 Task: Create a due date automation trigger when advanced on, on the wednesday of the week a card is due add fields without custom field "Resume" set to a date less than 1 working days from now at 11:00 AM.
Action: Mouse moved to (1361, 104)
Screenshot: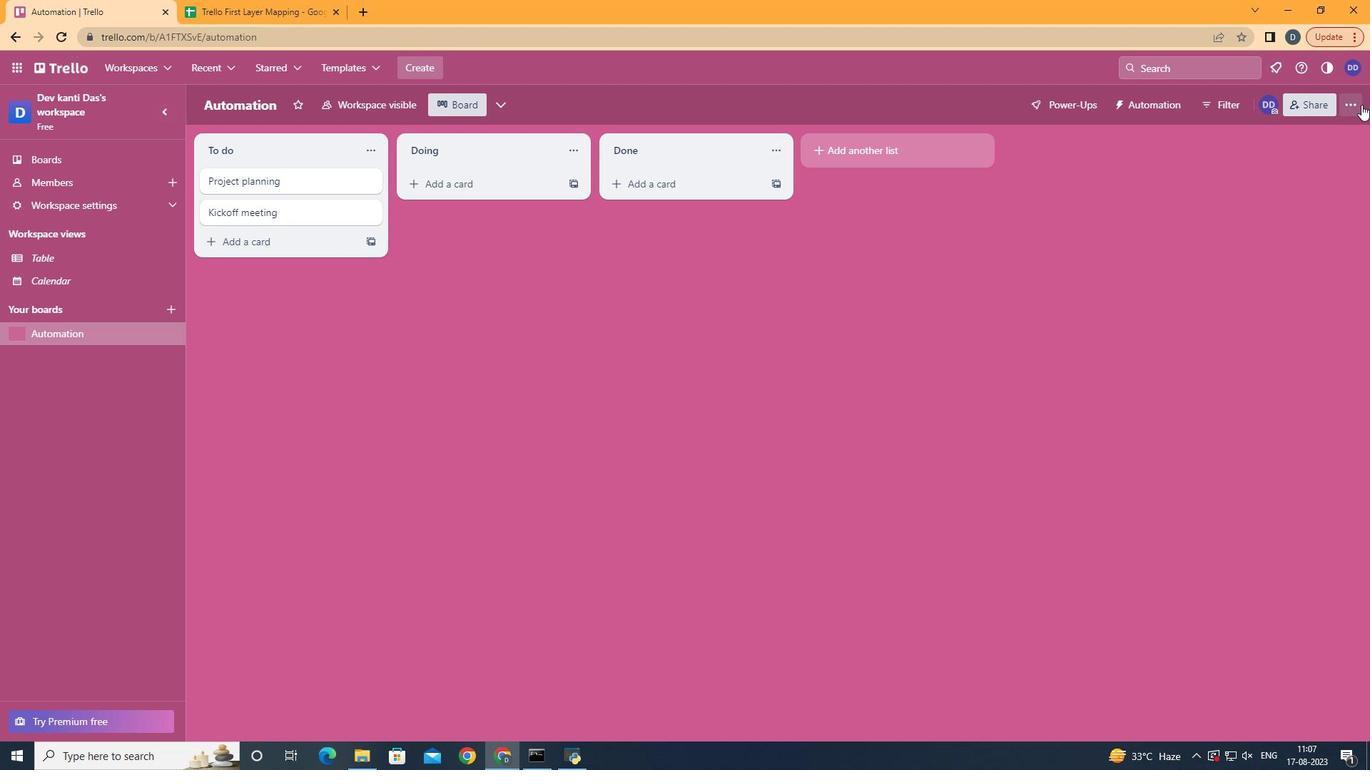 
Action: Mouse pressed left at (1361, 104)
Screenshot: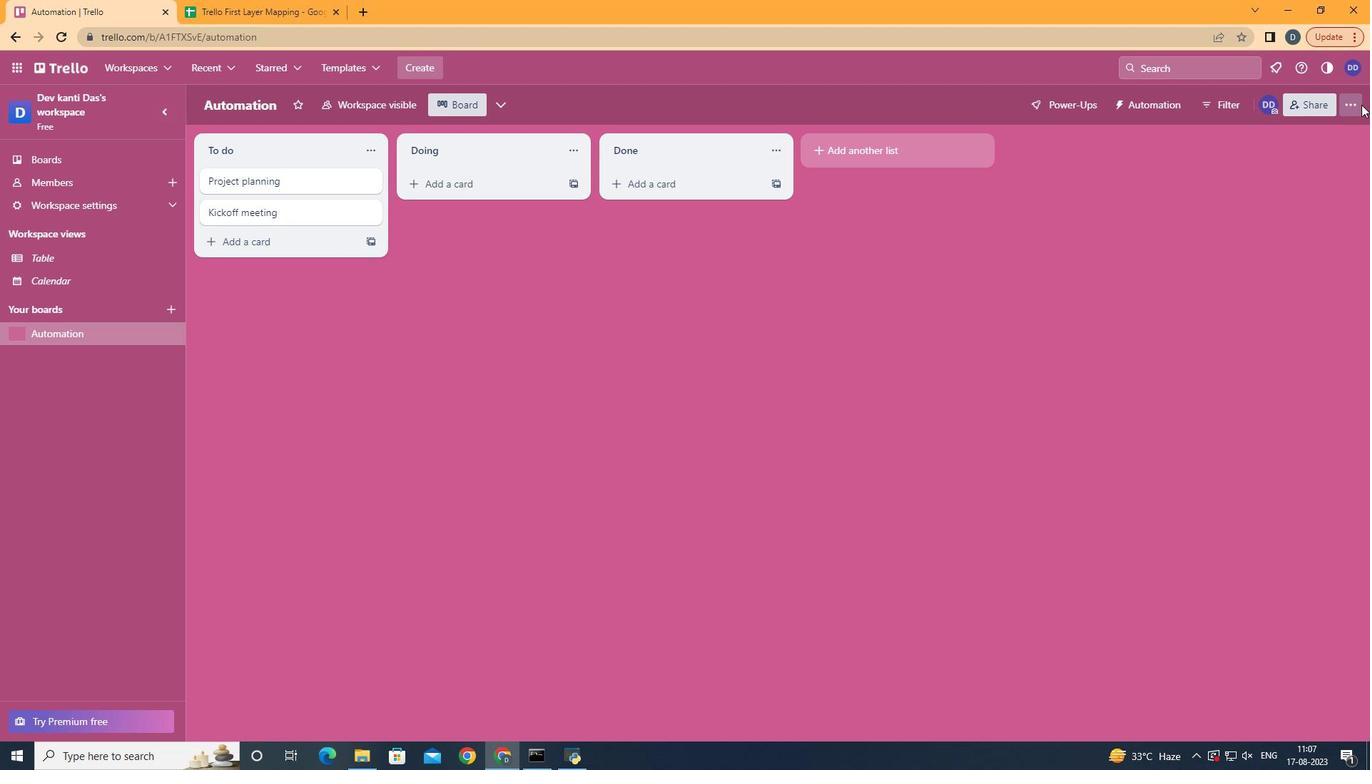
Action: Mouse moved to (1288, 296)
Screenshot: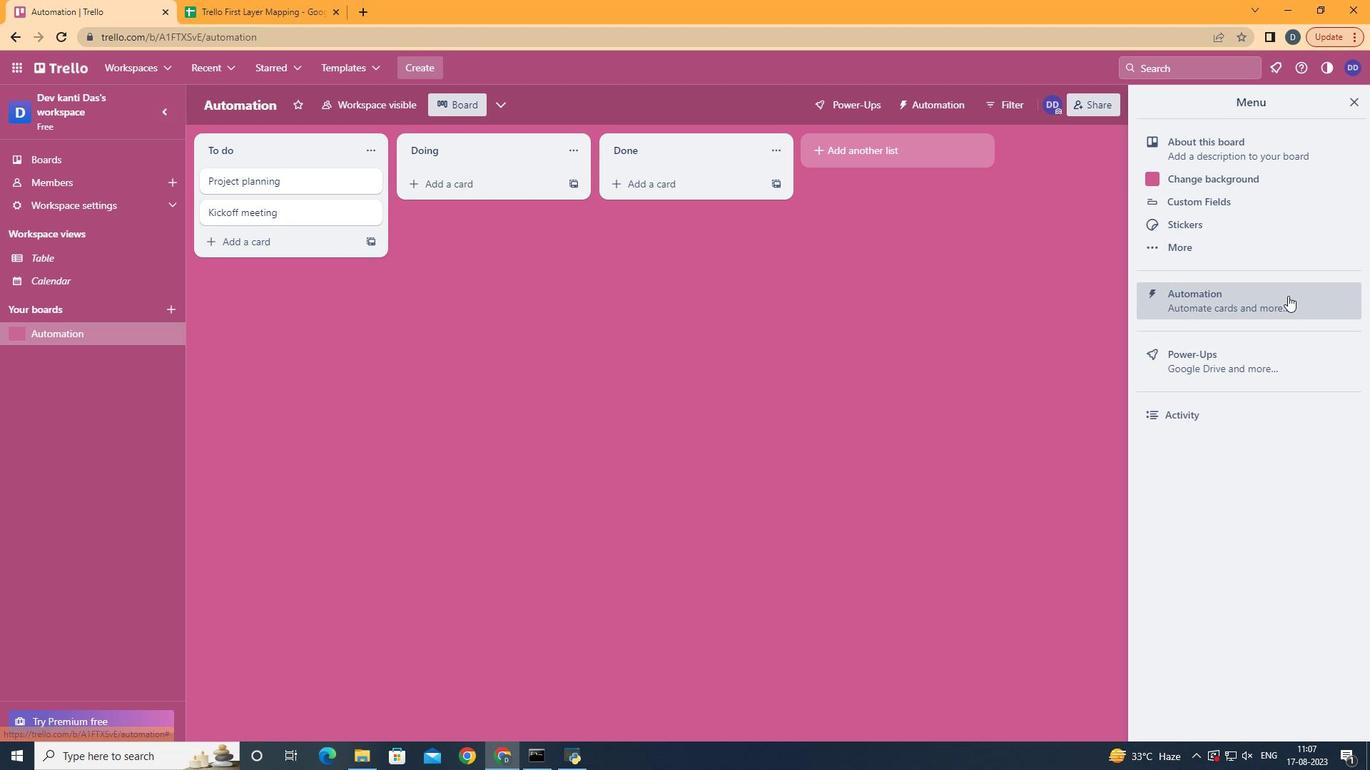 
Action: Mouse pressed left at (1288, 296)
Screenshot: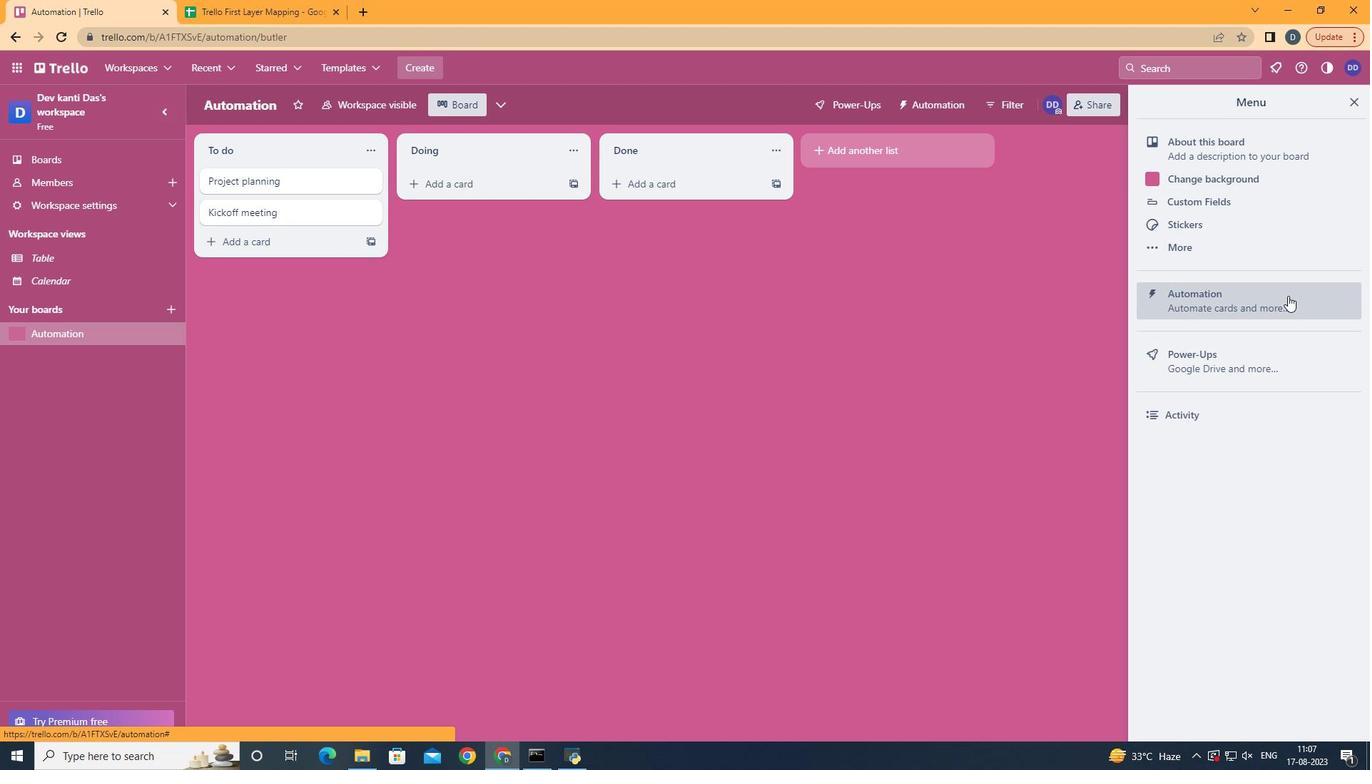 
Action: Mouse moved to (249, 289)
Screenshot: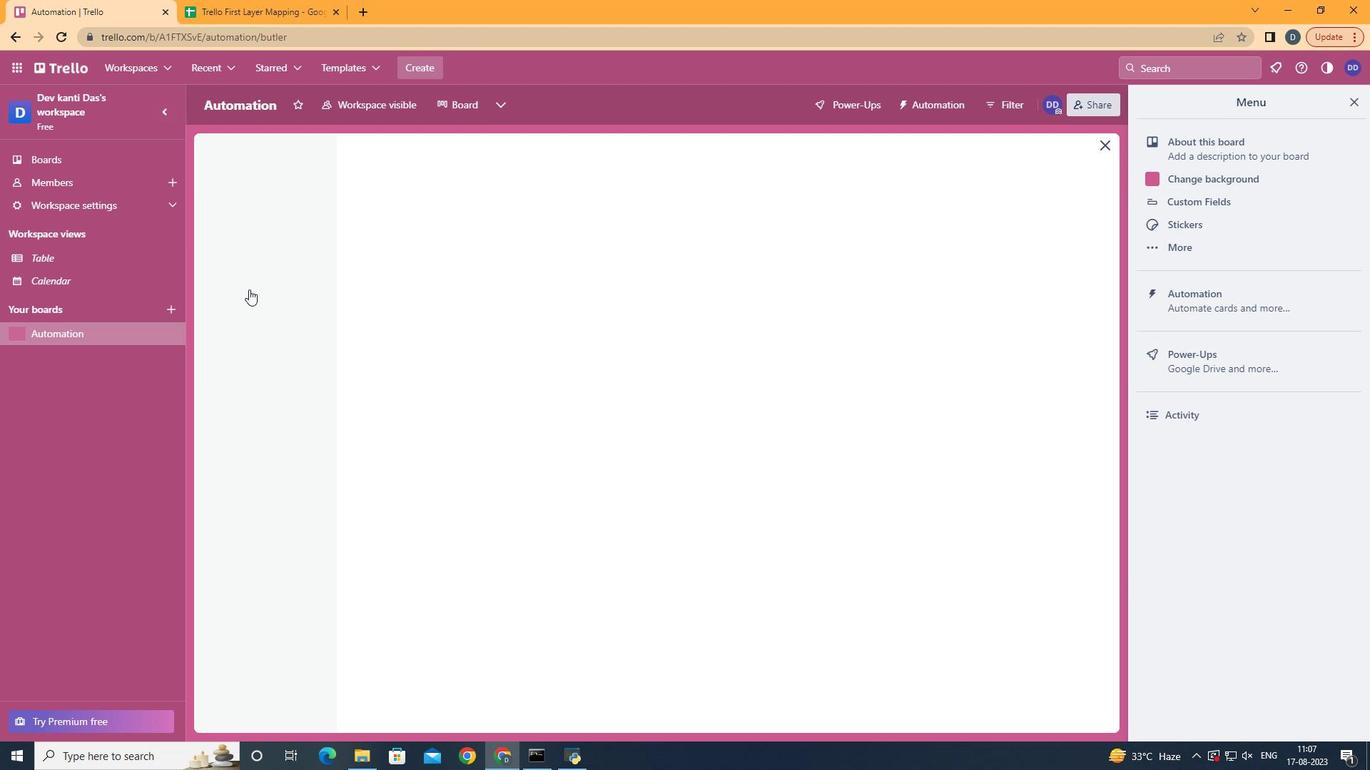 
Action: Mouse pressed left at (249, 289)
Screenshot: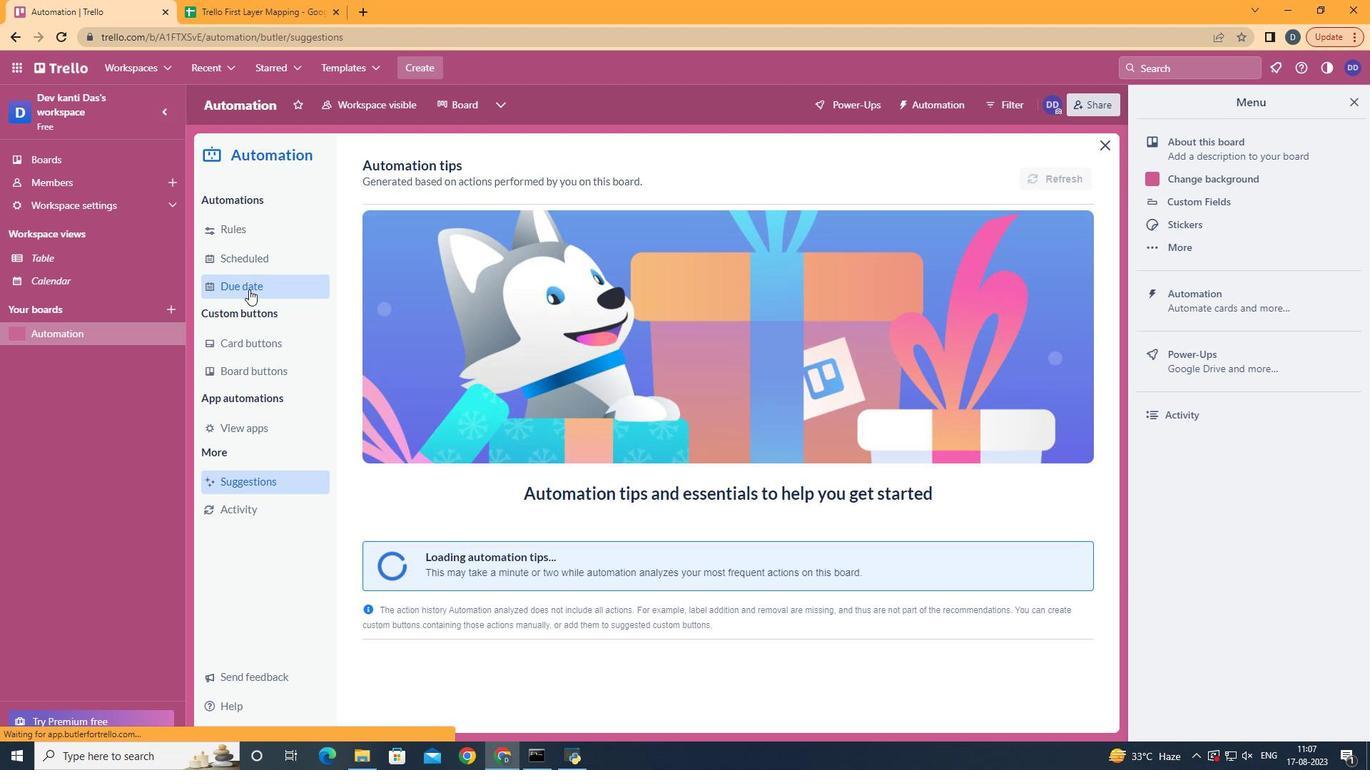 
Action: Mouse moved to (981, 169)
Screenshot: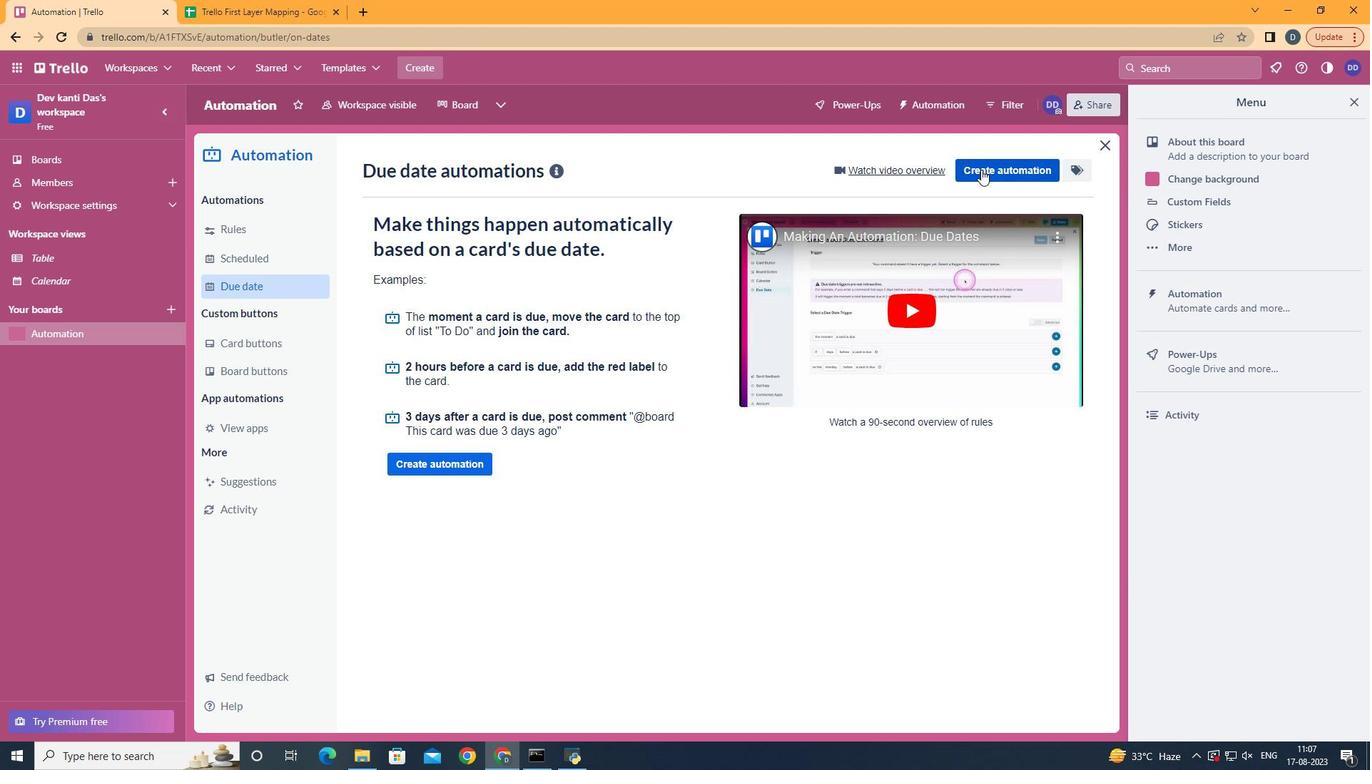 
Action: Mouse pressed left at (981, 169)
Screenshot: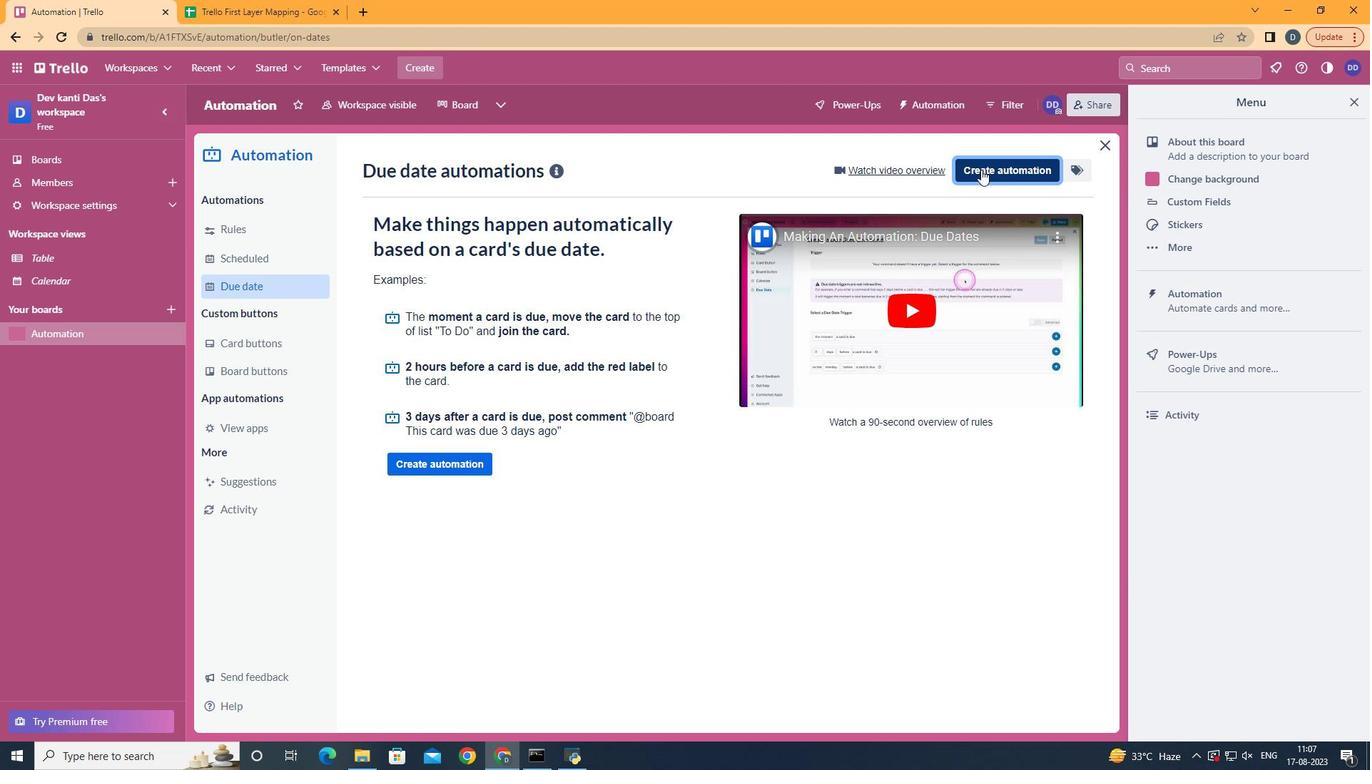 
Action: Mouse moved to (725, 314)
Screenshot: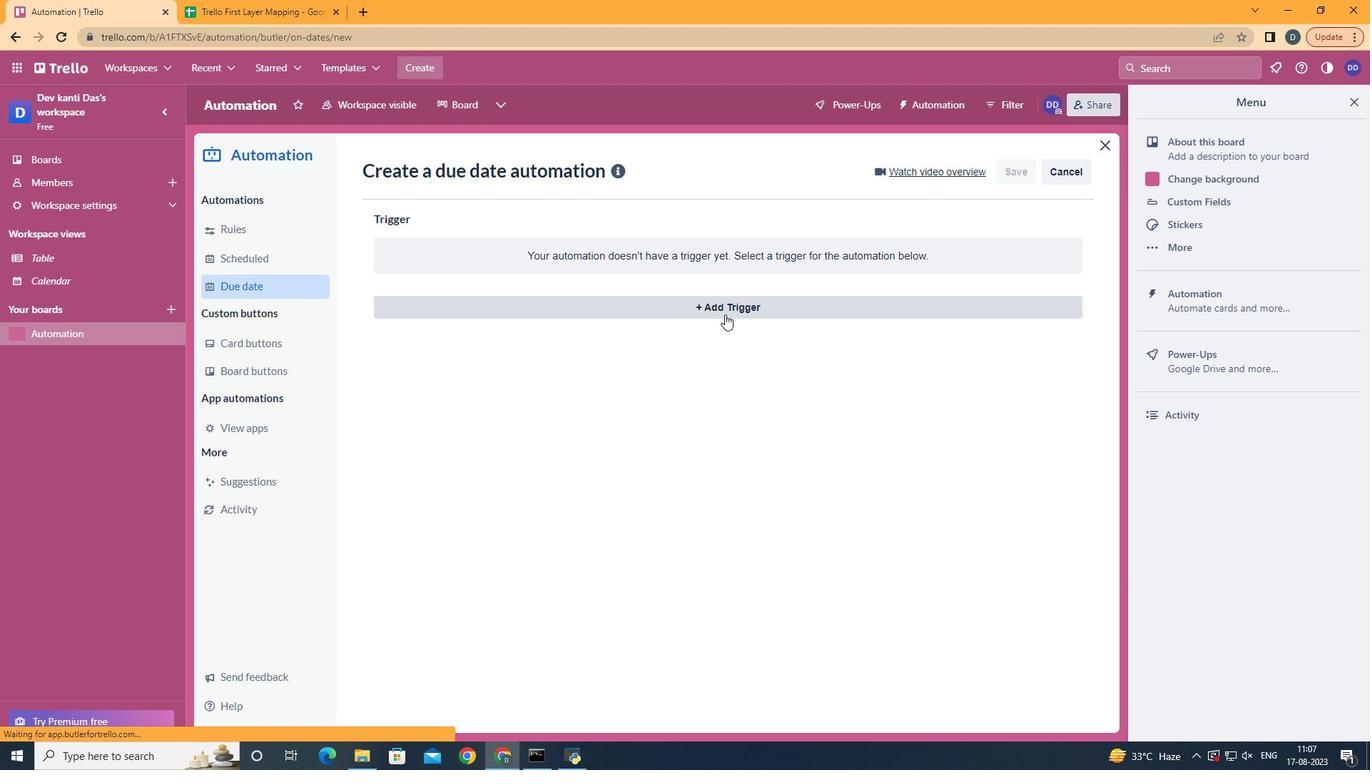 
Action: Mouse pressed left at (725, 314)
Screenshot: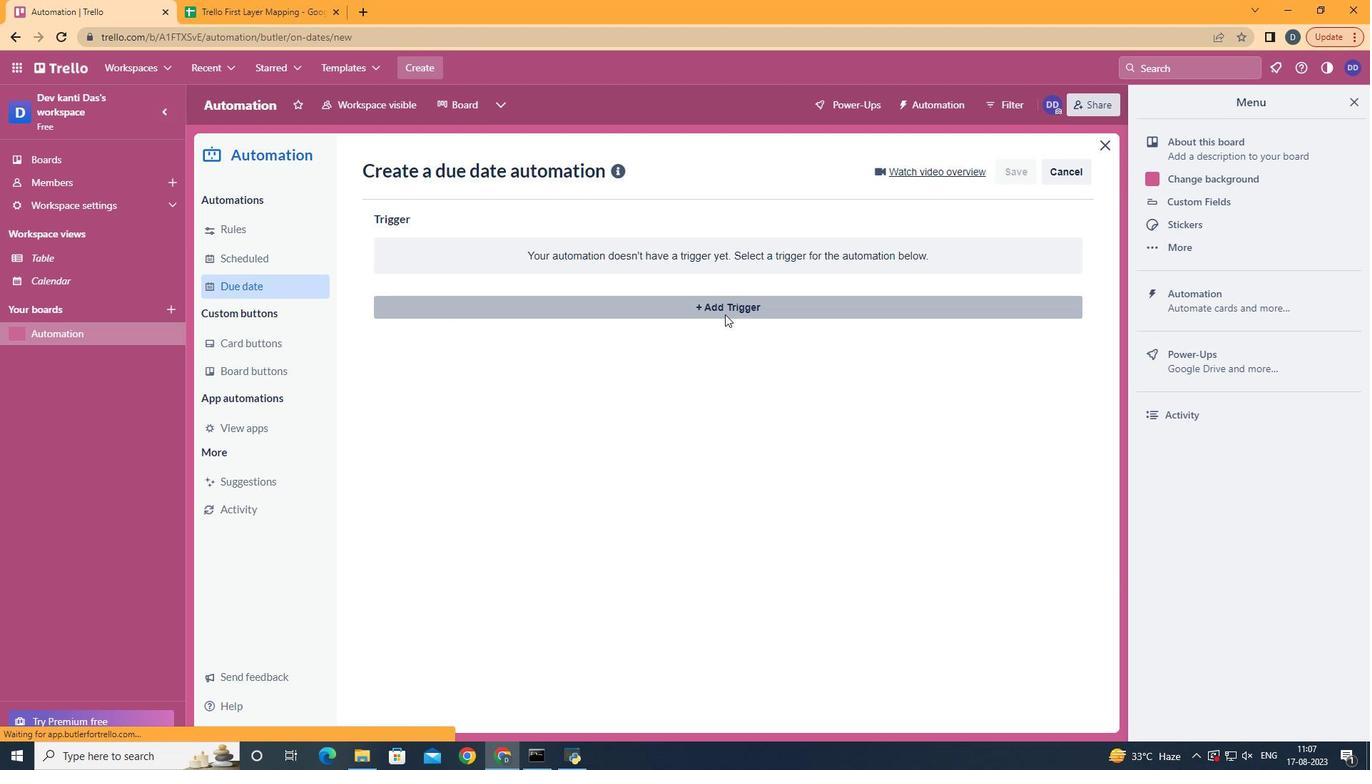 
Action: Mouse moved to (461, 441)
Screenshot: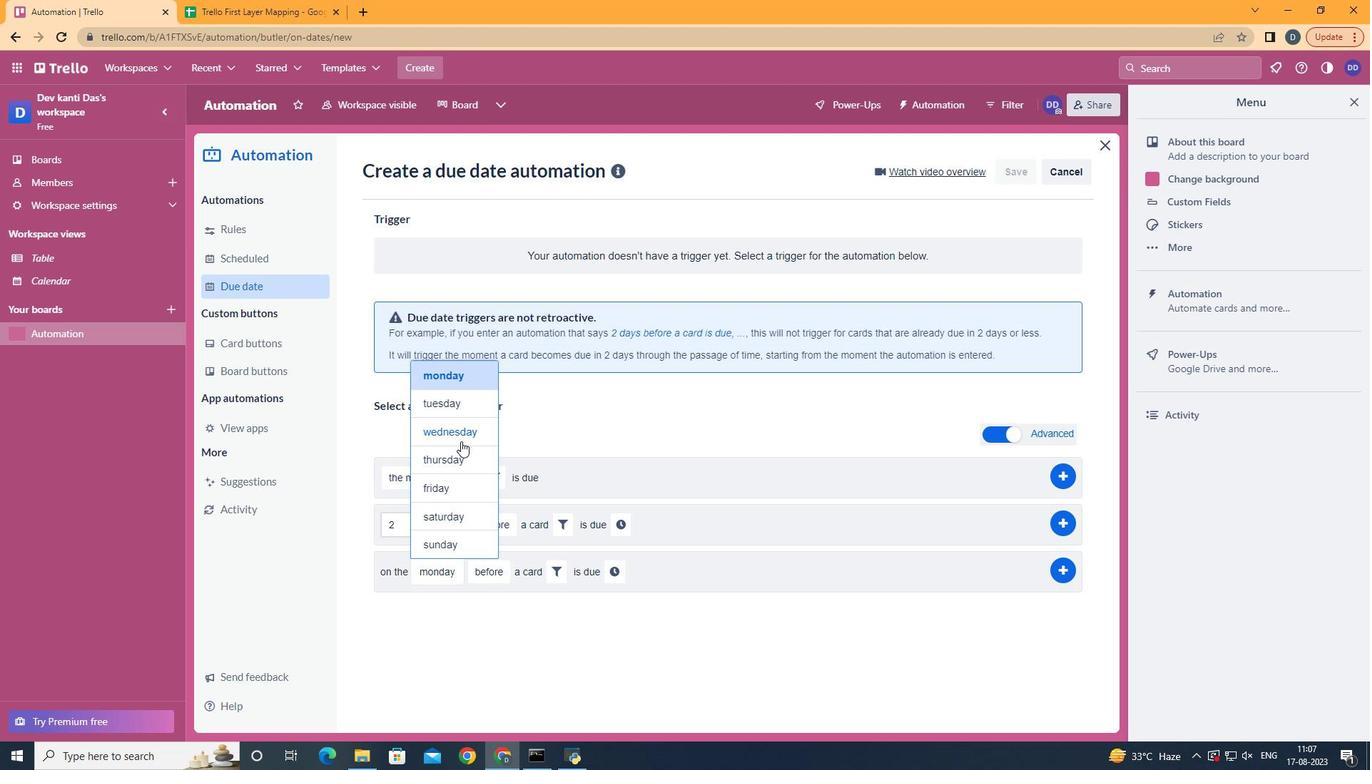 
Action: Mouse pressed left at (461, 441)
Screenshot: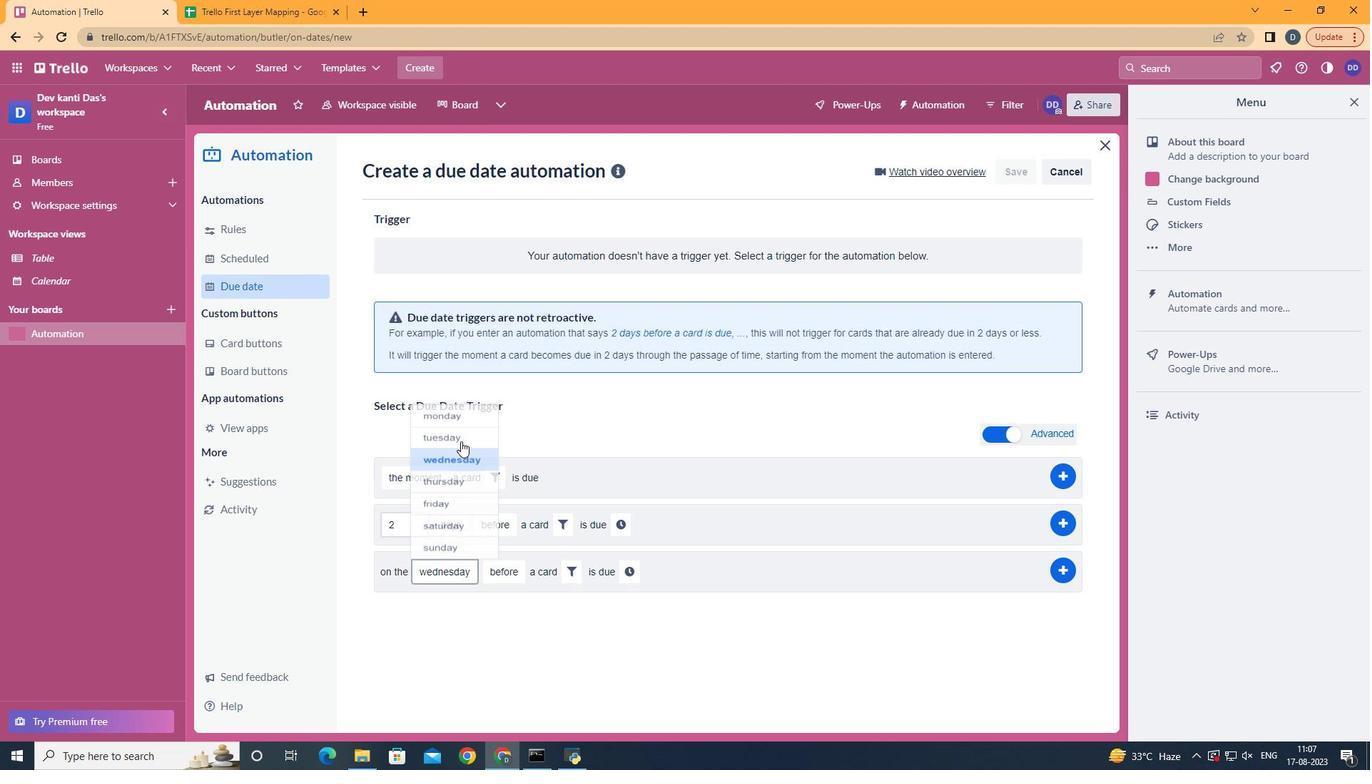 
Action: Mouse moved to (534, 667)
Screenshot: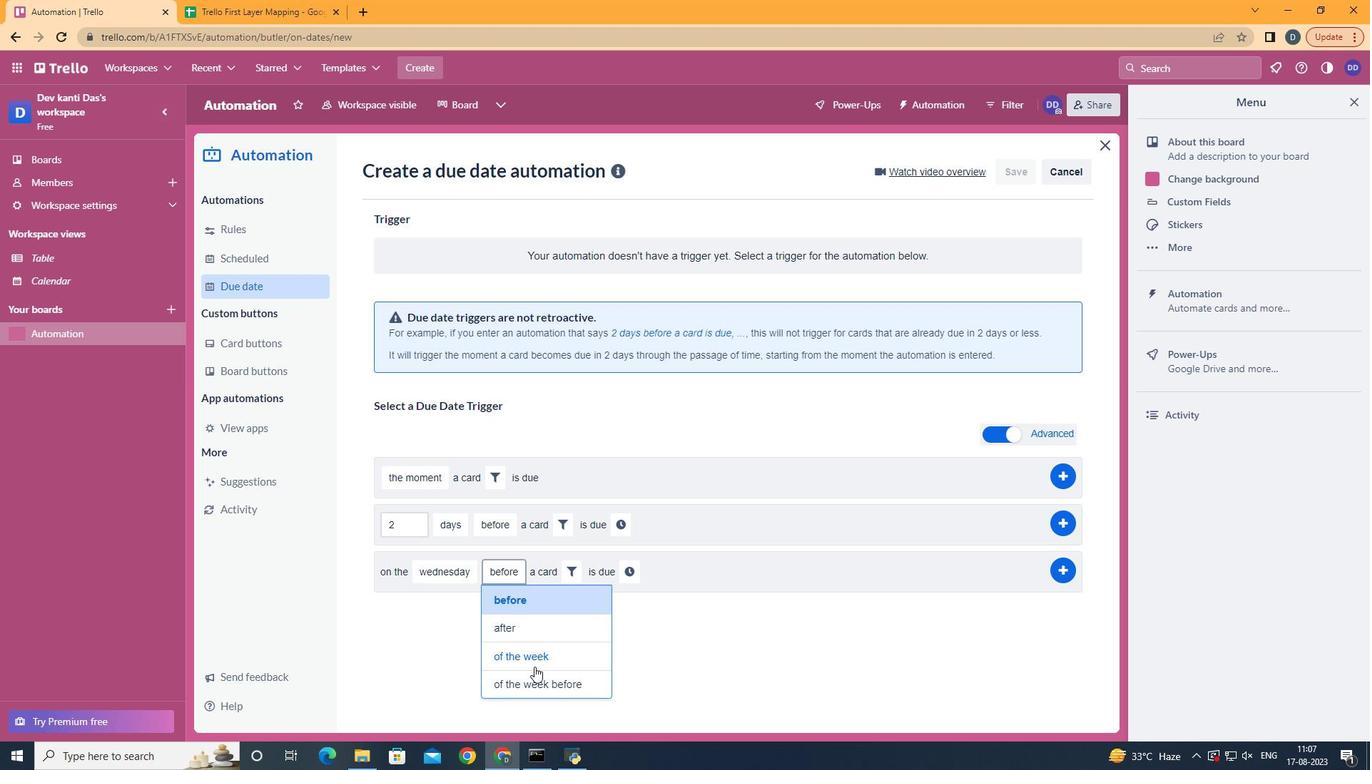 
Action: Mouse pressed left at (534, 667)
Screenshot: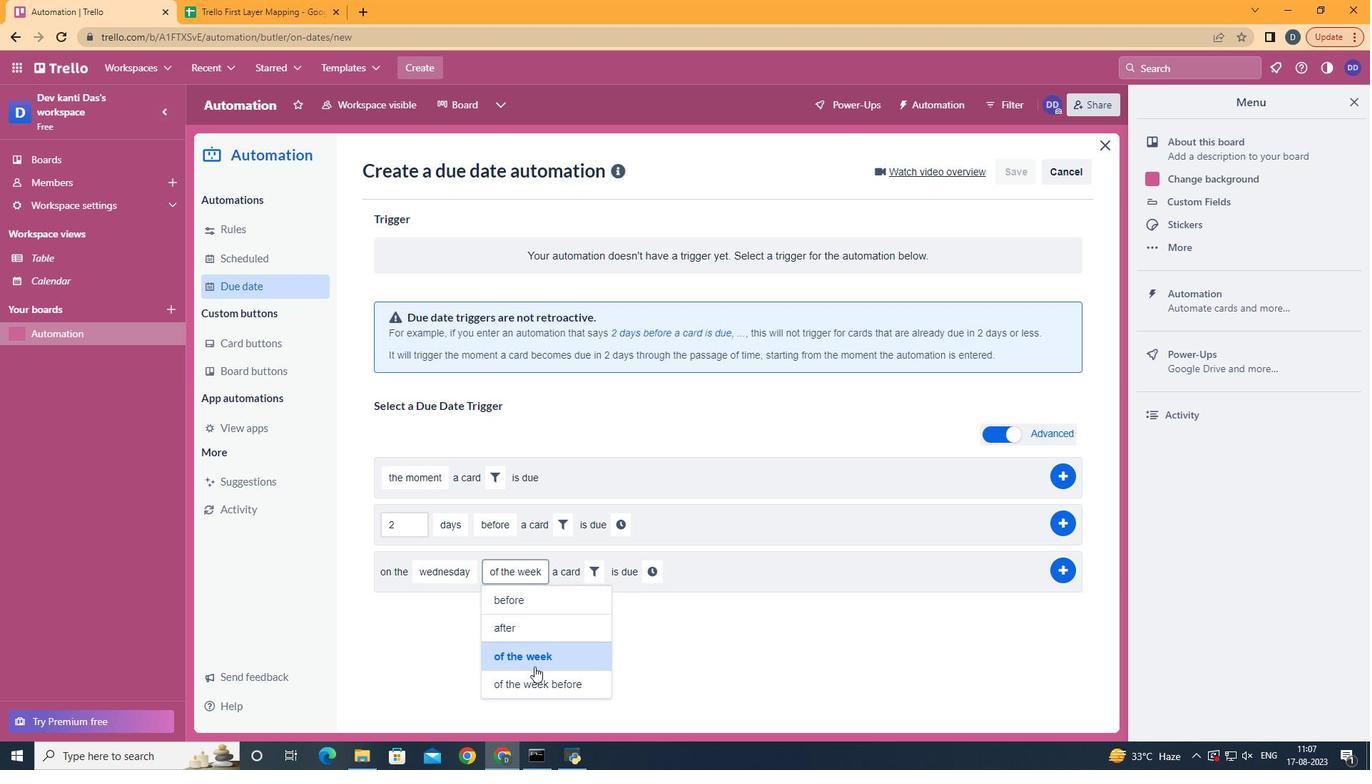 
Action: Mouse moved to (595, 585)
Screenshot: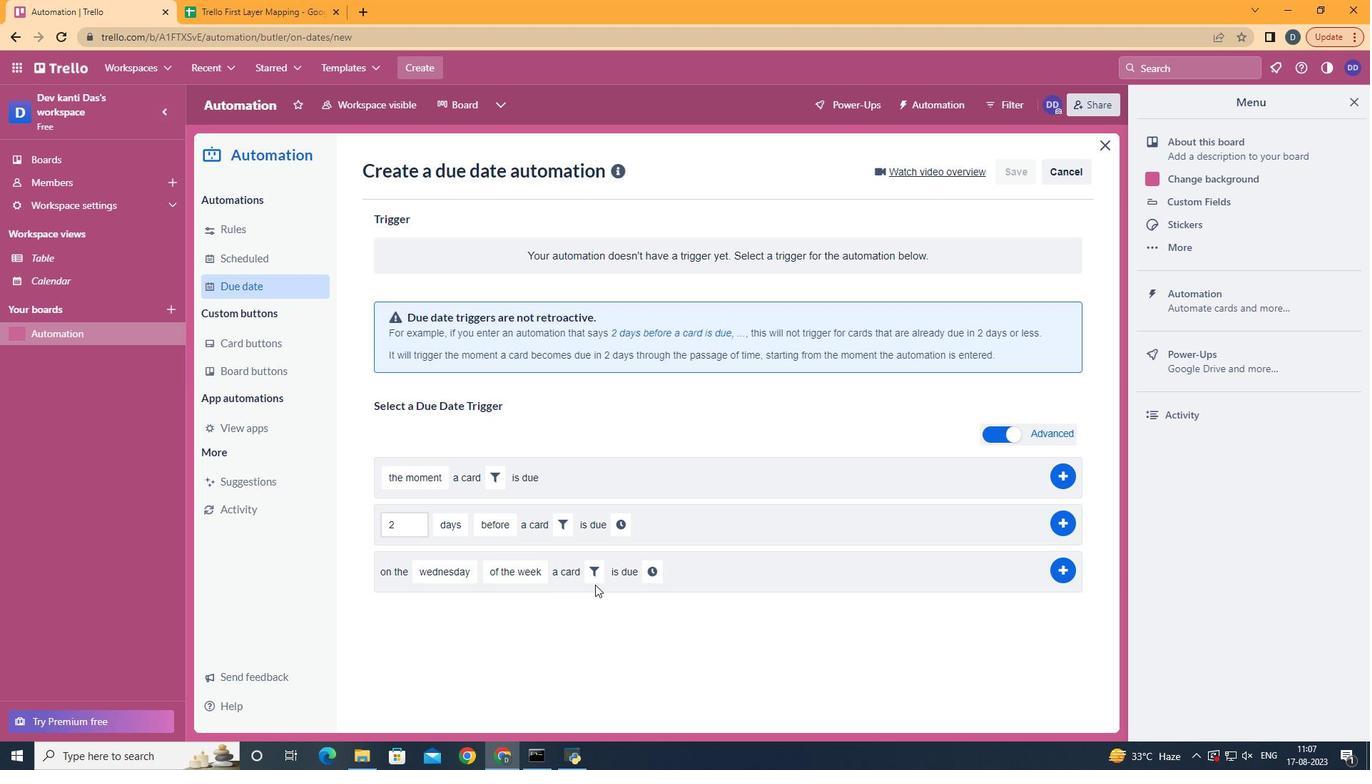 
Action: Mouse pressed left at (595, 585)
Screenshot: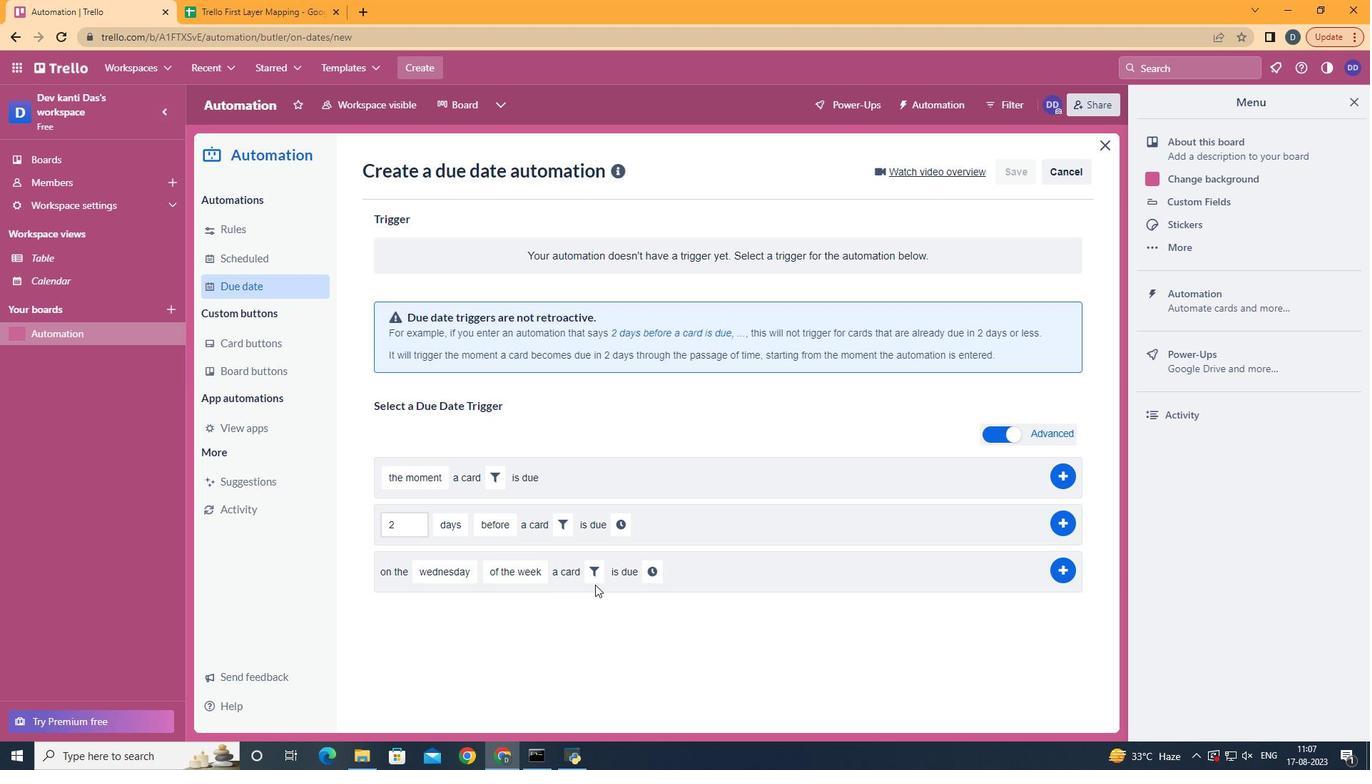 
Action: Mouse moved to (597, 578)
Screenshot: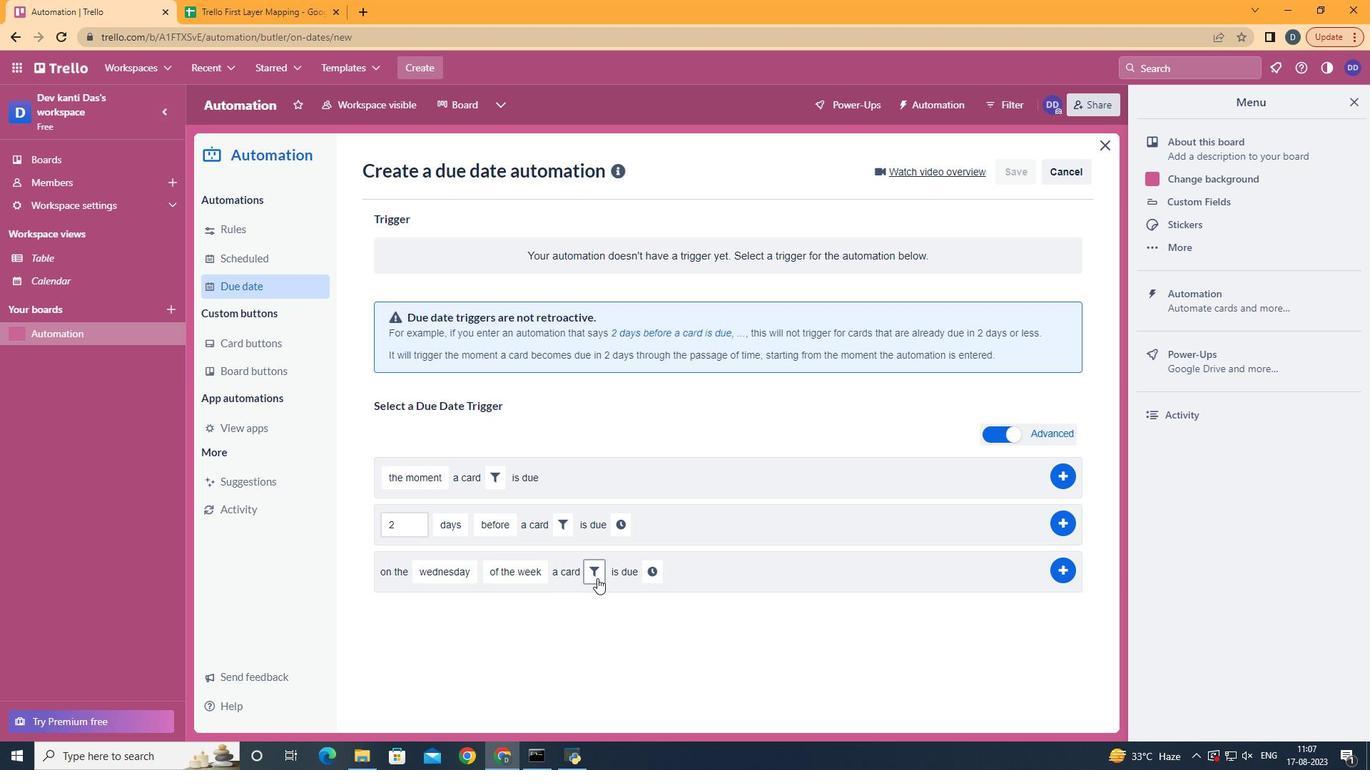 
Action: Mouse pressed left at (597, 578)
Screenshot: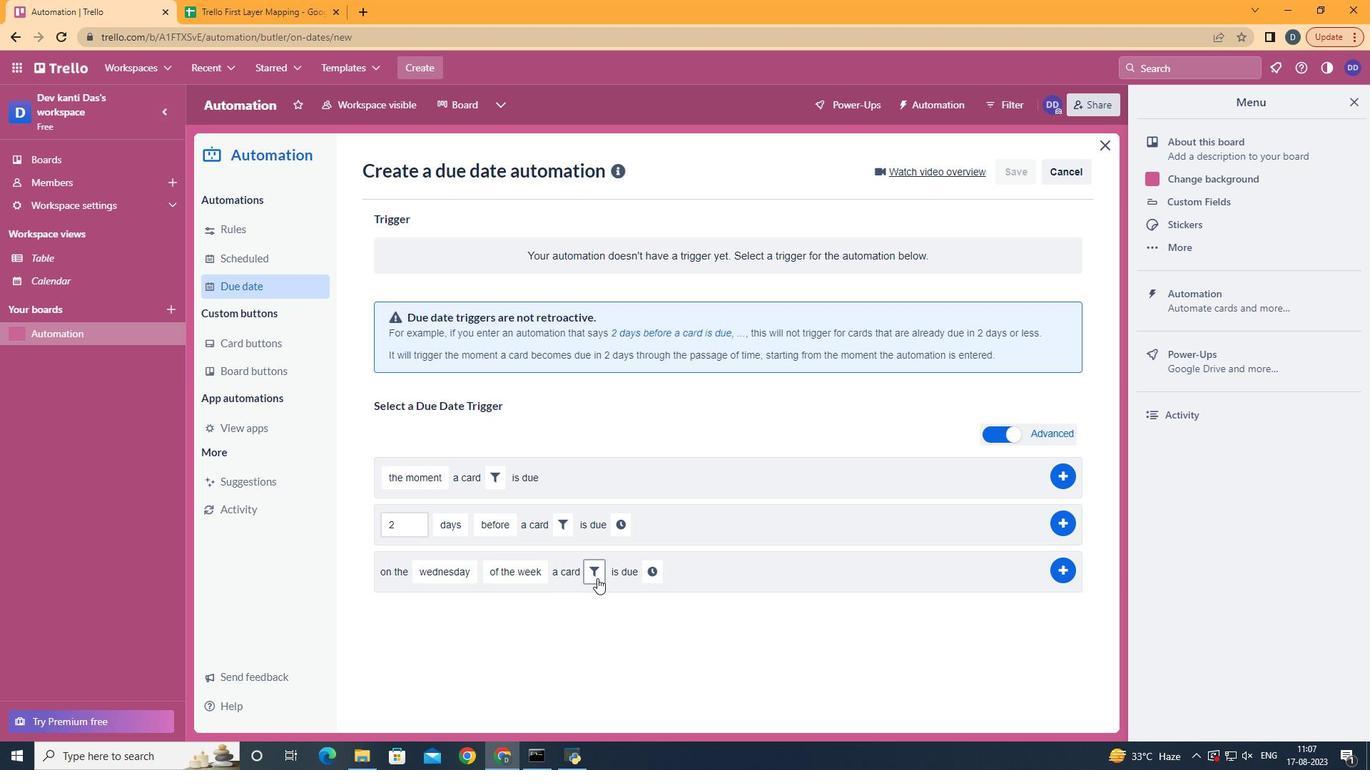 
Action: Mouse moved to (813, 620)
Screenshot: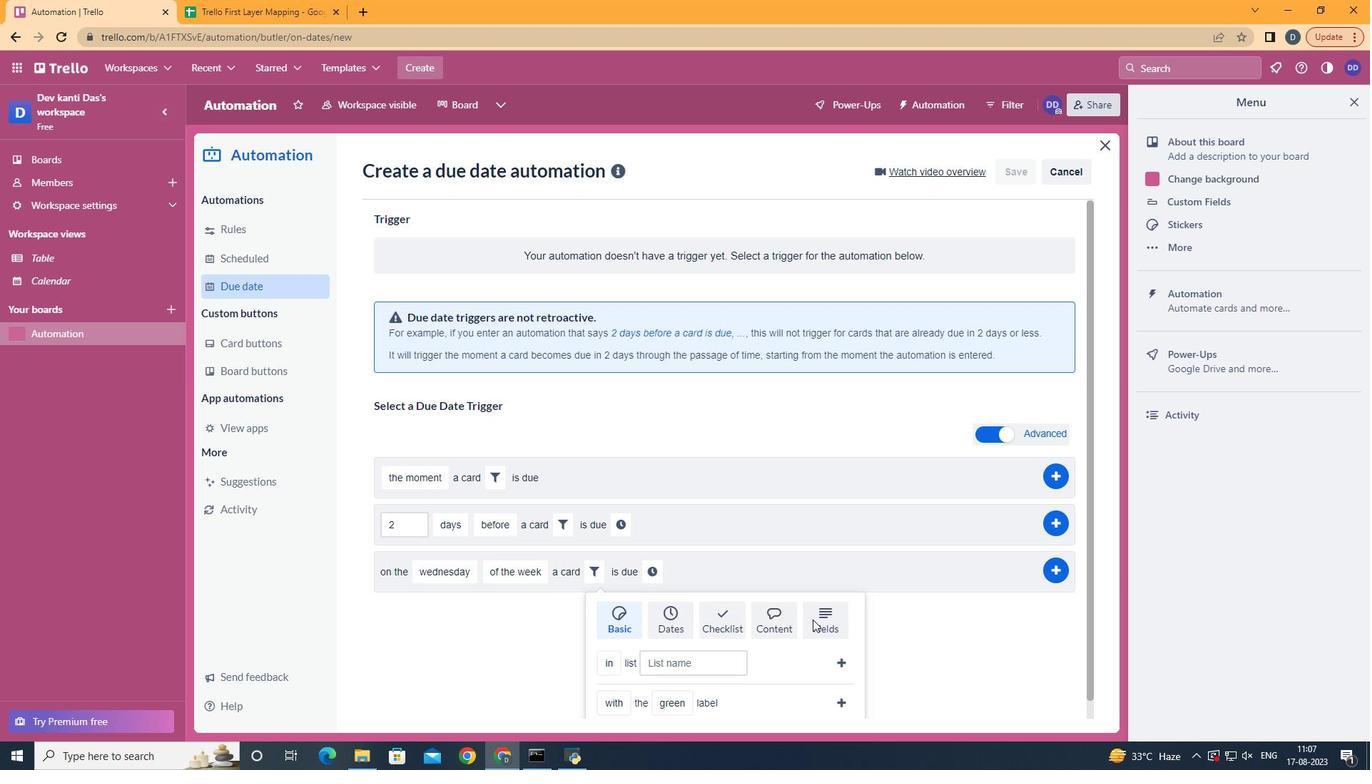 
Action: Mouse pressed left at (813, 620)
Screenshot: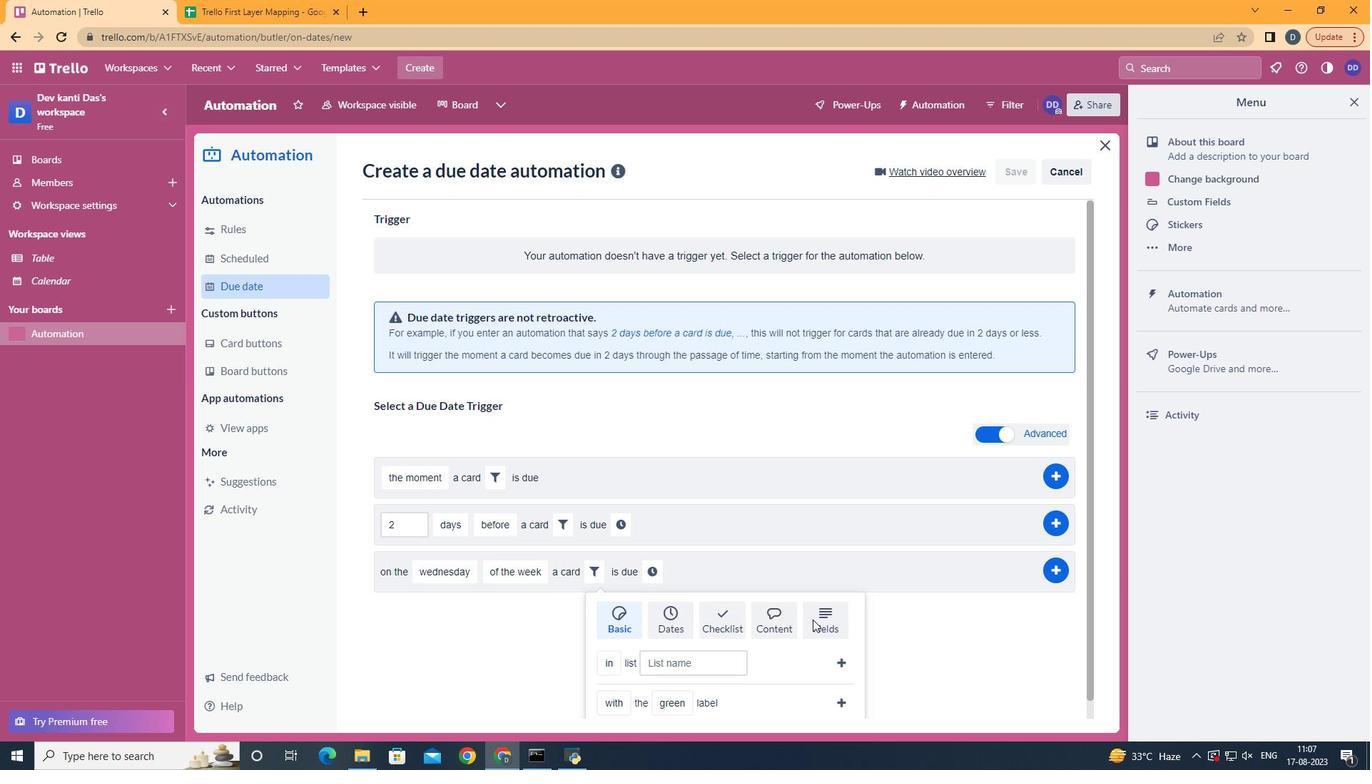 
Action: Mouse moved to (820, 618)
Screenshot: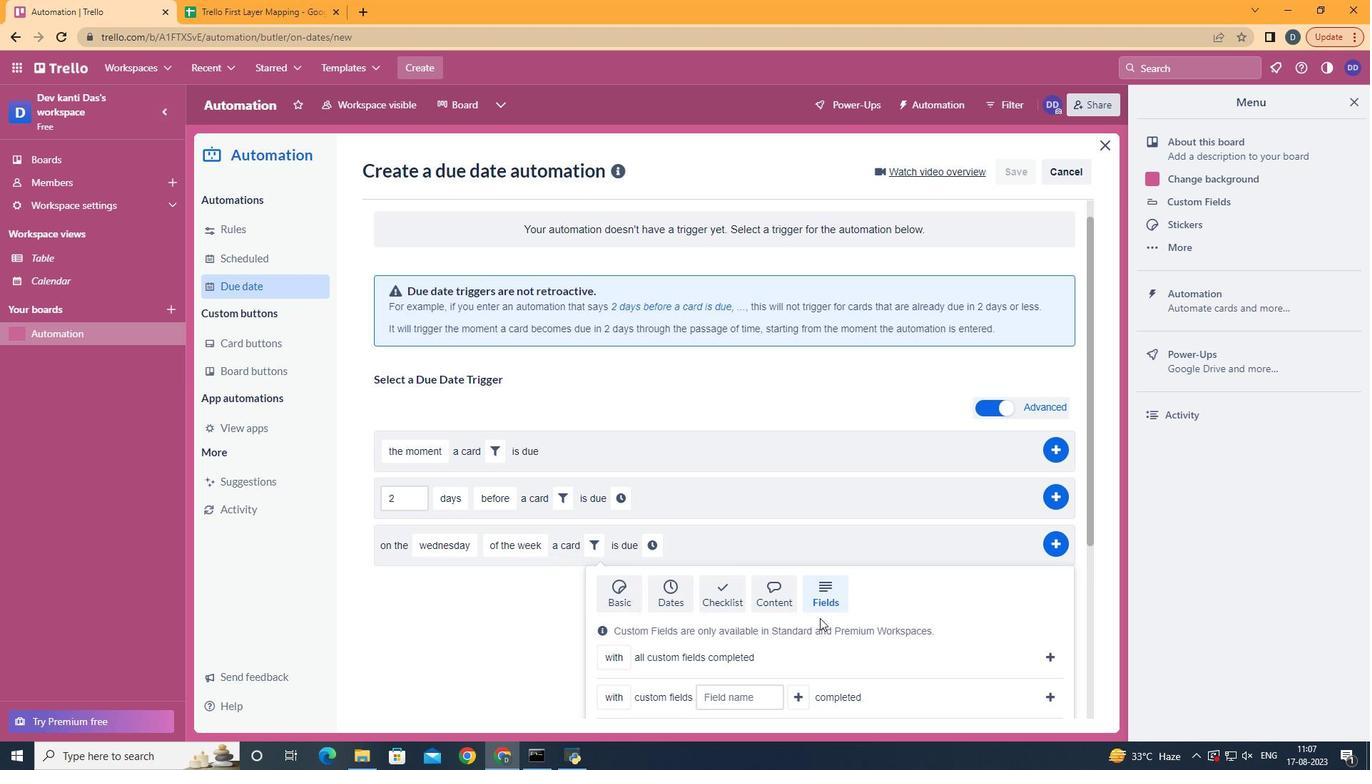 
Action: Mouse scrolled (820, 618) with delta (0, 0)
Screenshot: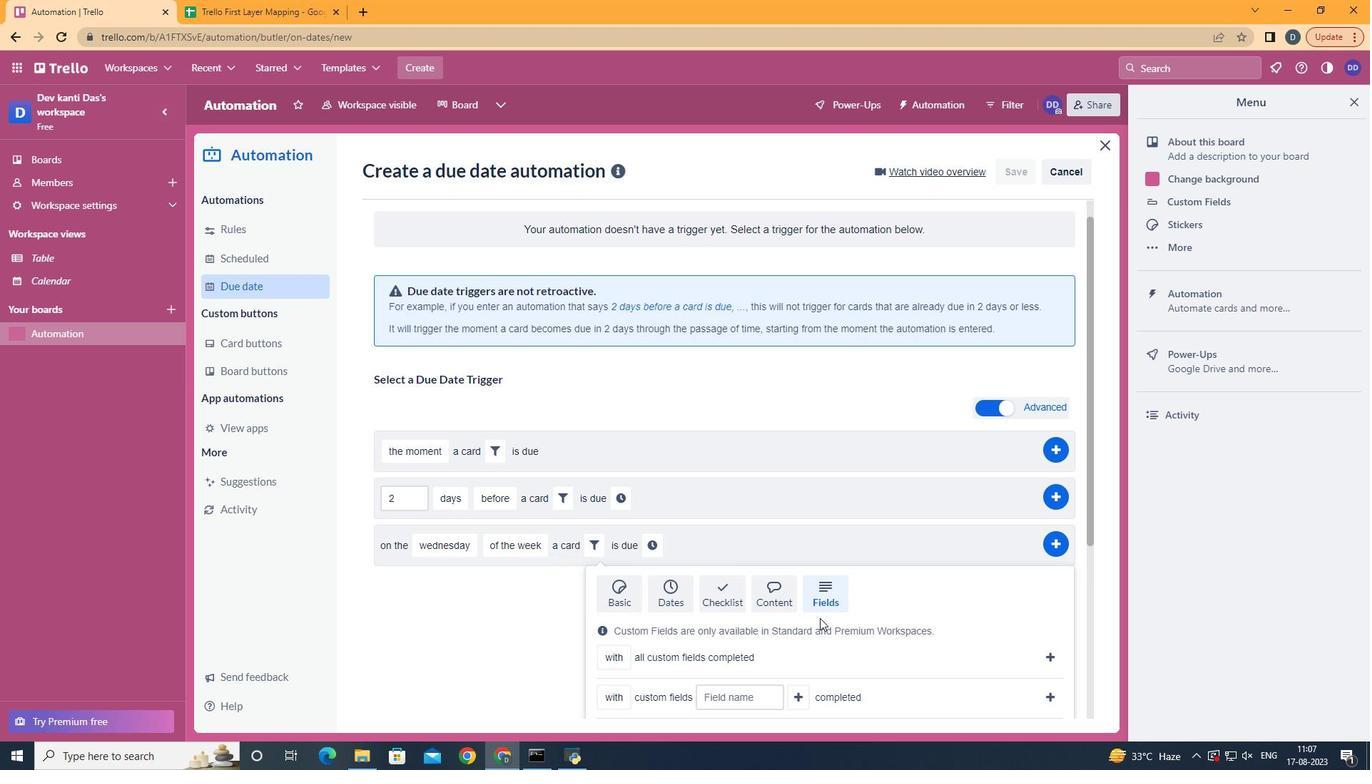 
Action: Mouse scrolled (820, 618) with delta (0, 0)
Screenshot: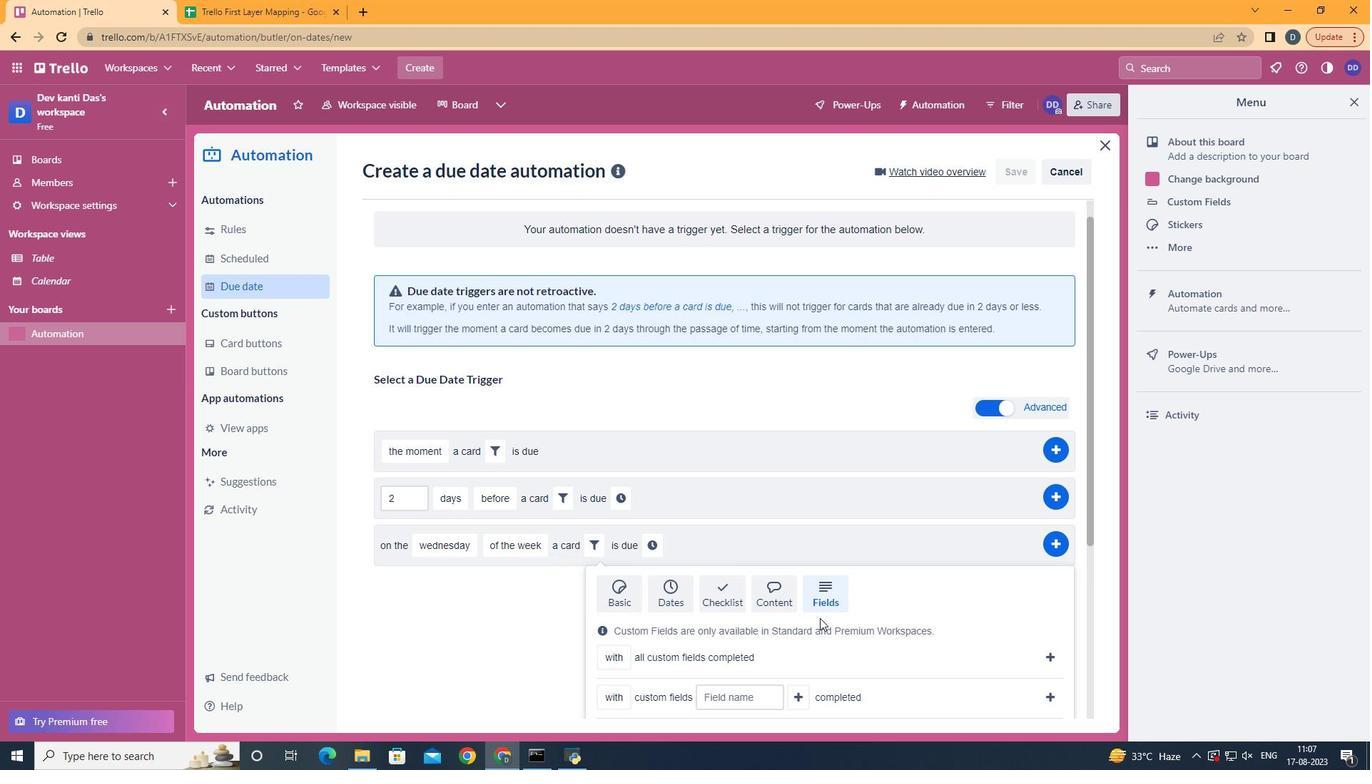 
Action: Mouse scrolled (820, 618) with delta (0, 0)
Screenshot: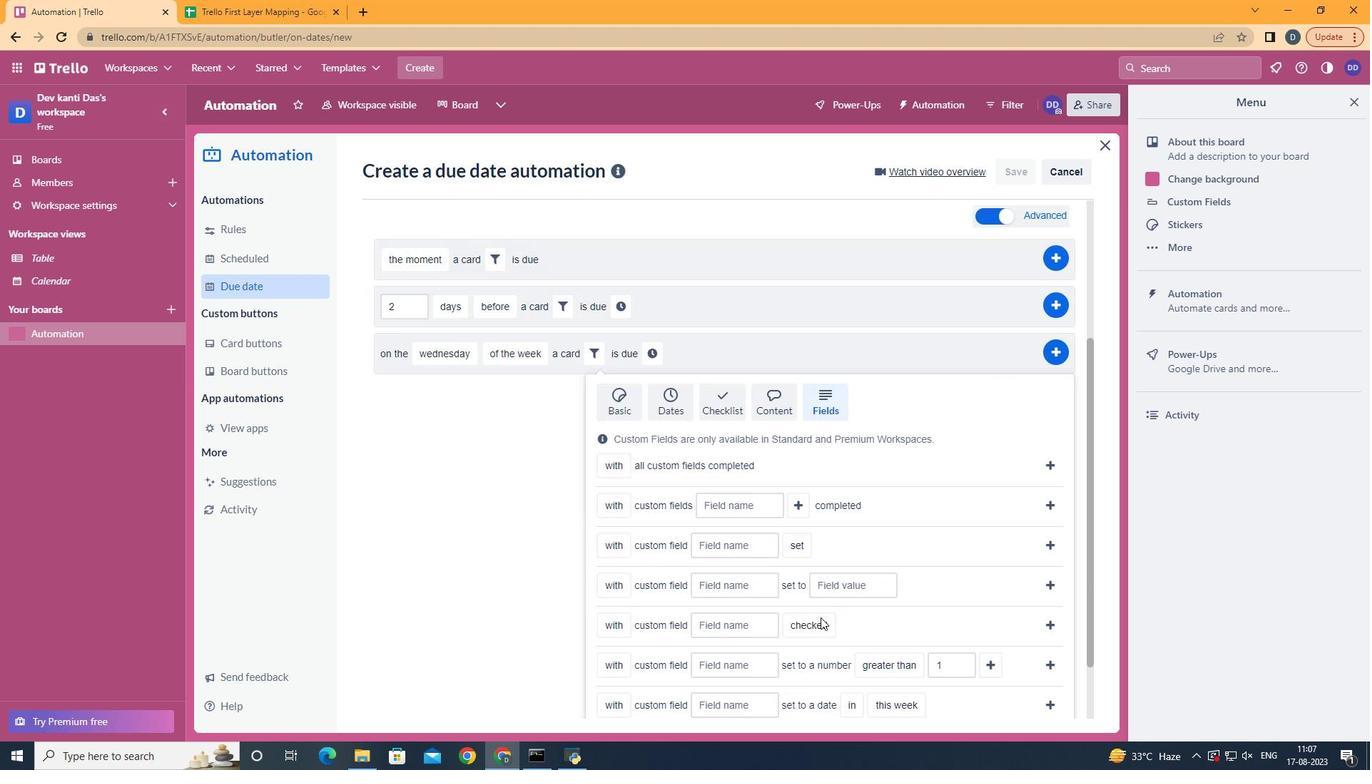 
Action: Mouse scrolled (820, 618) with delta (0, 0)
Screenshot: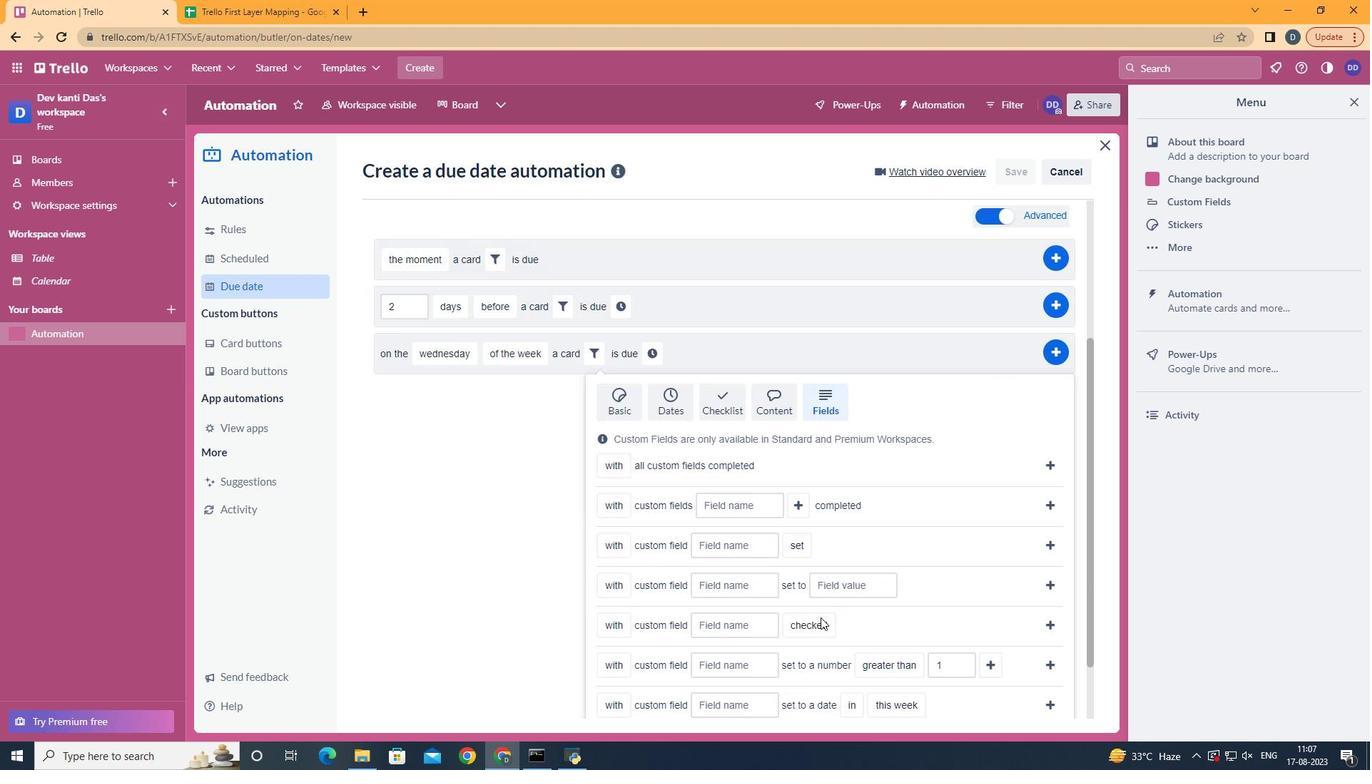 
Action: Mouse moved to (622, 655)
Screenshot: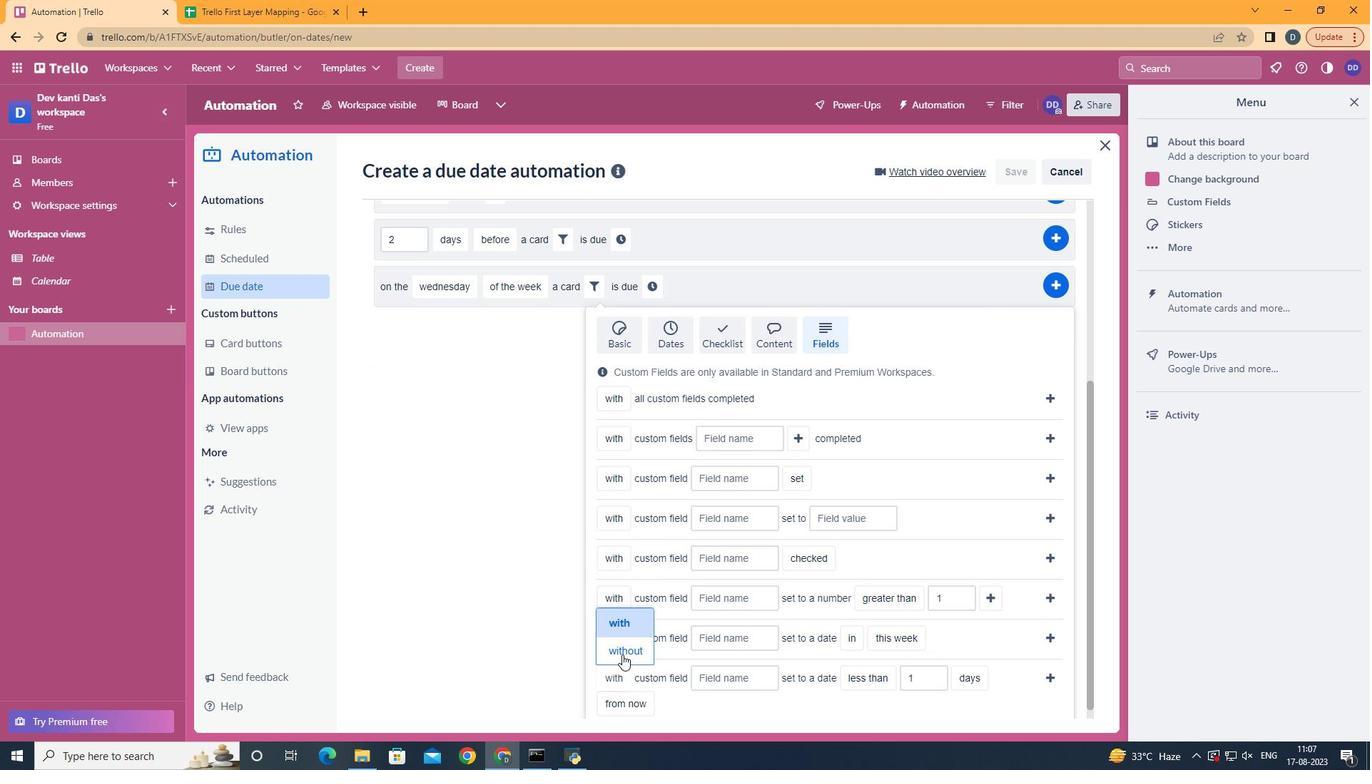 
Action: Mouse pressed left at (622, 655)
Screenshot: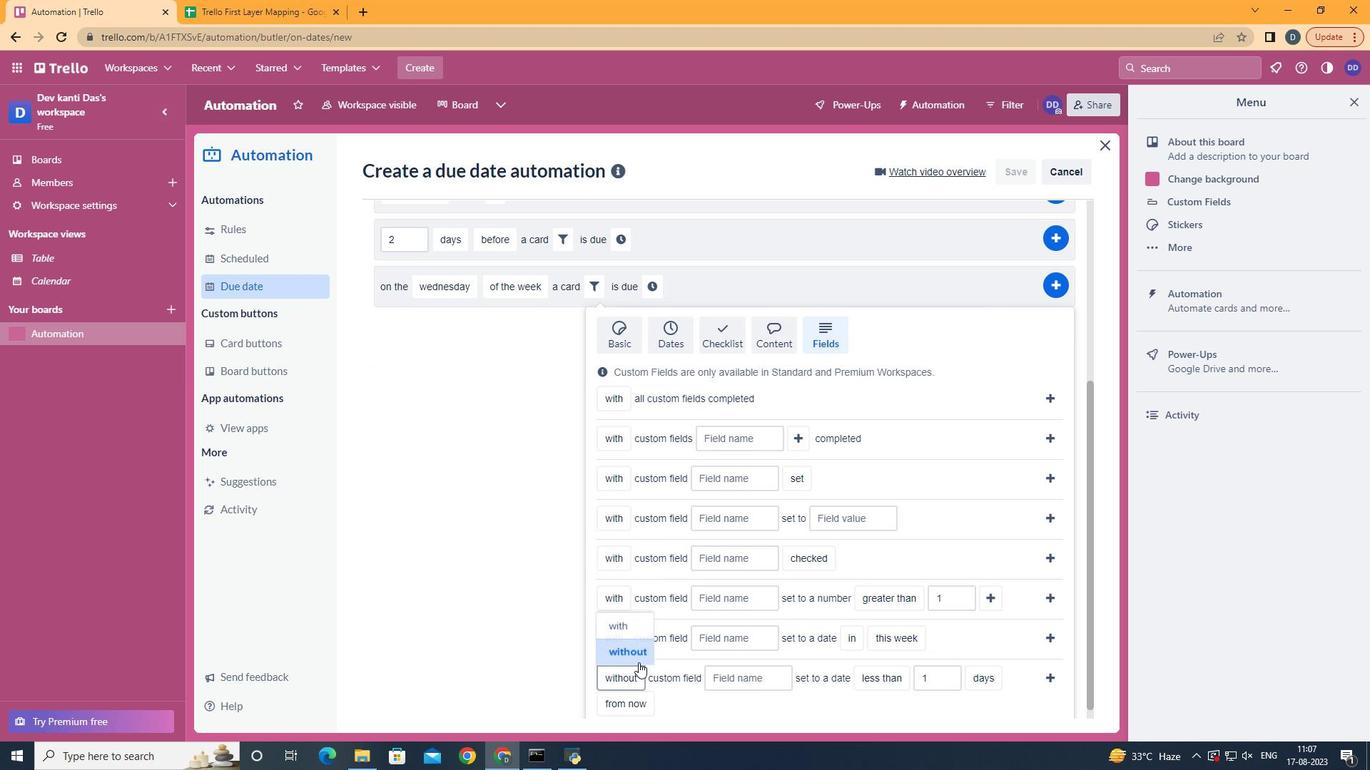 
Action: Mouse moved to (745, 682)
Screenshot: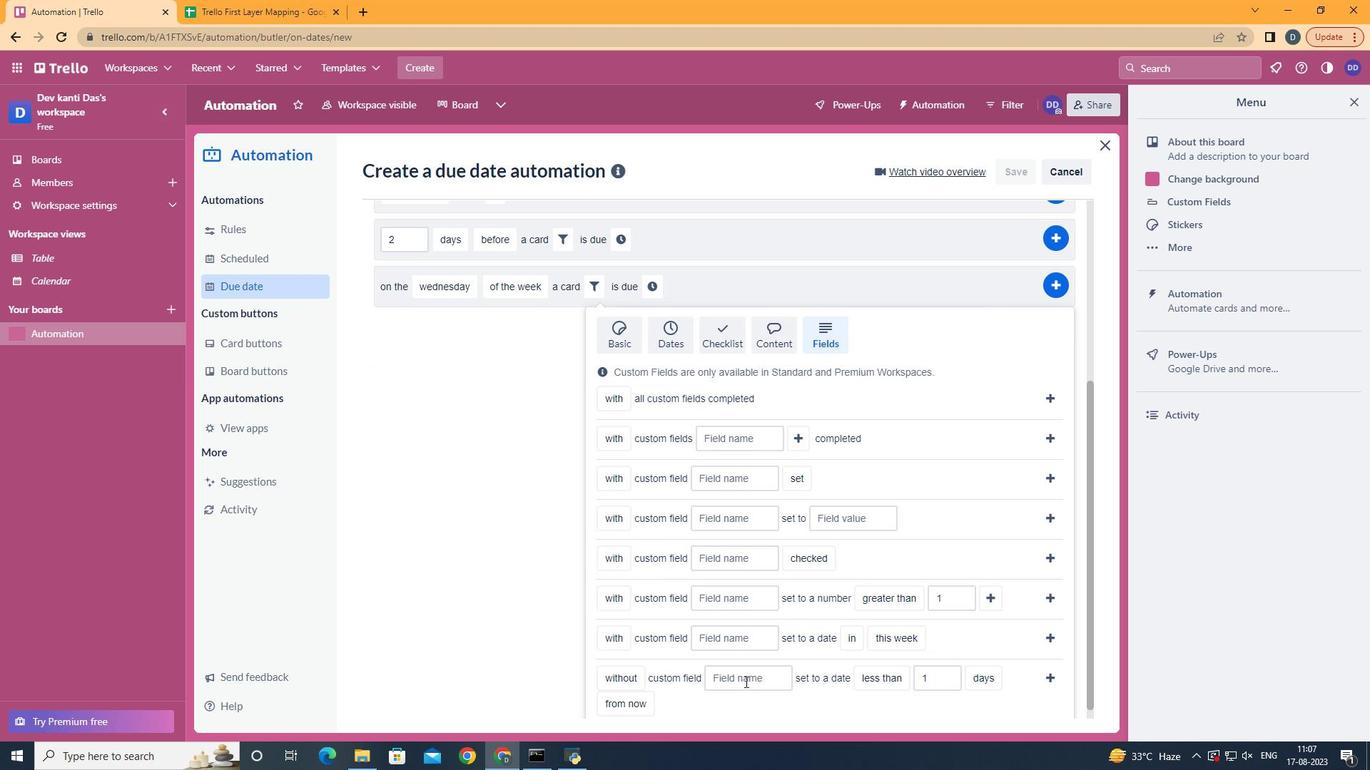 
Action: Mouse pressed left at (745, 682)
Screenshot: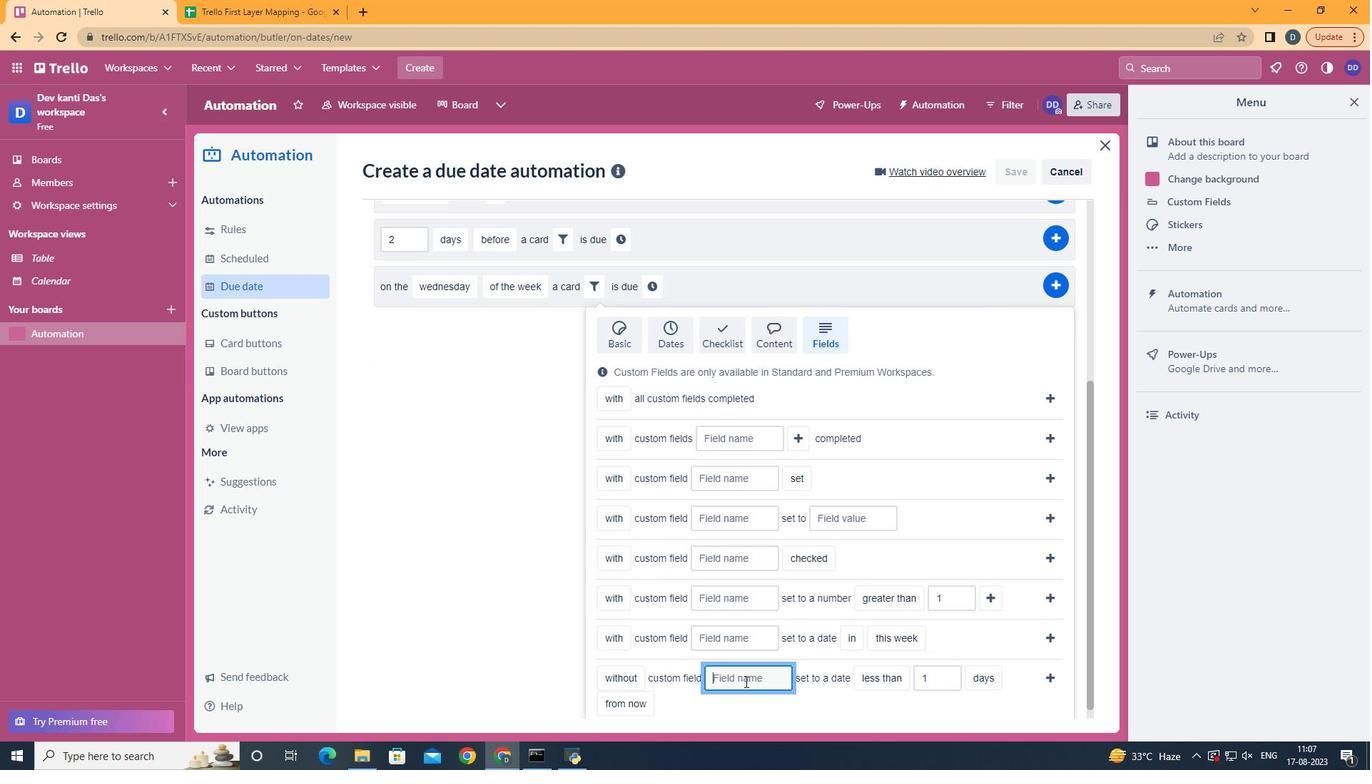 
Action: Mouse moved to (743, 683)
Screenshot: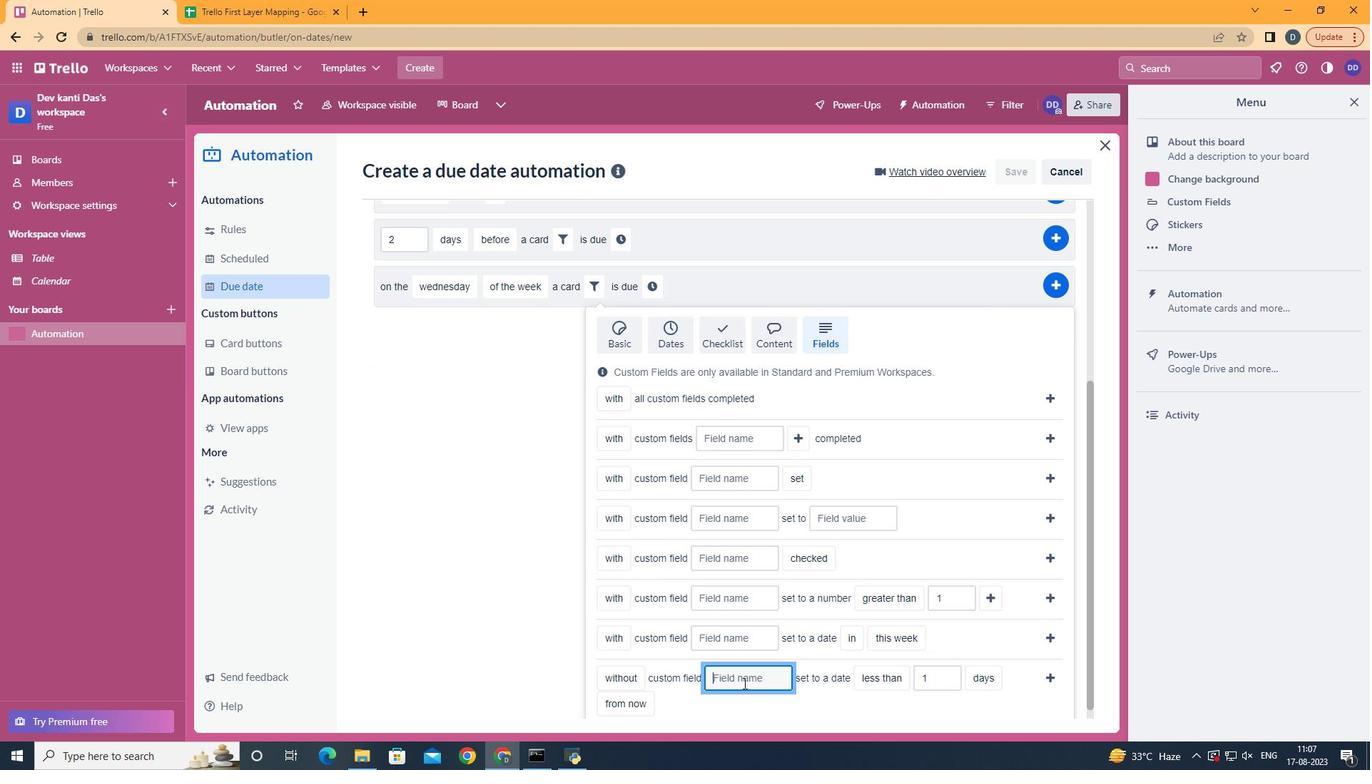 
Action: Key pressed <Key.shift>Resume
Screenshot: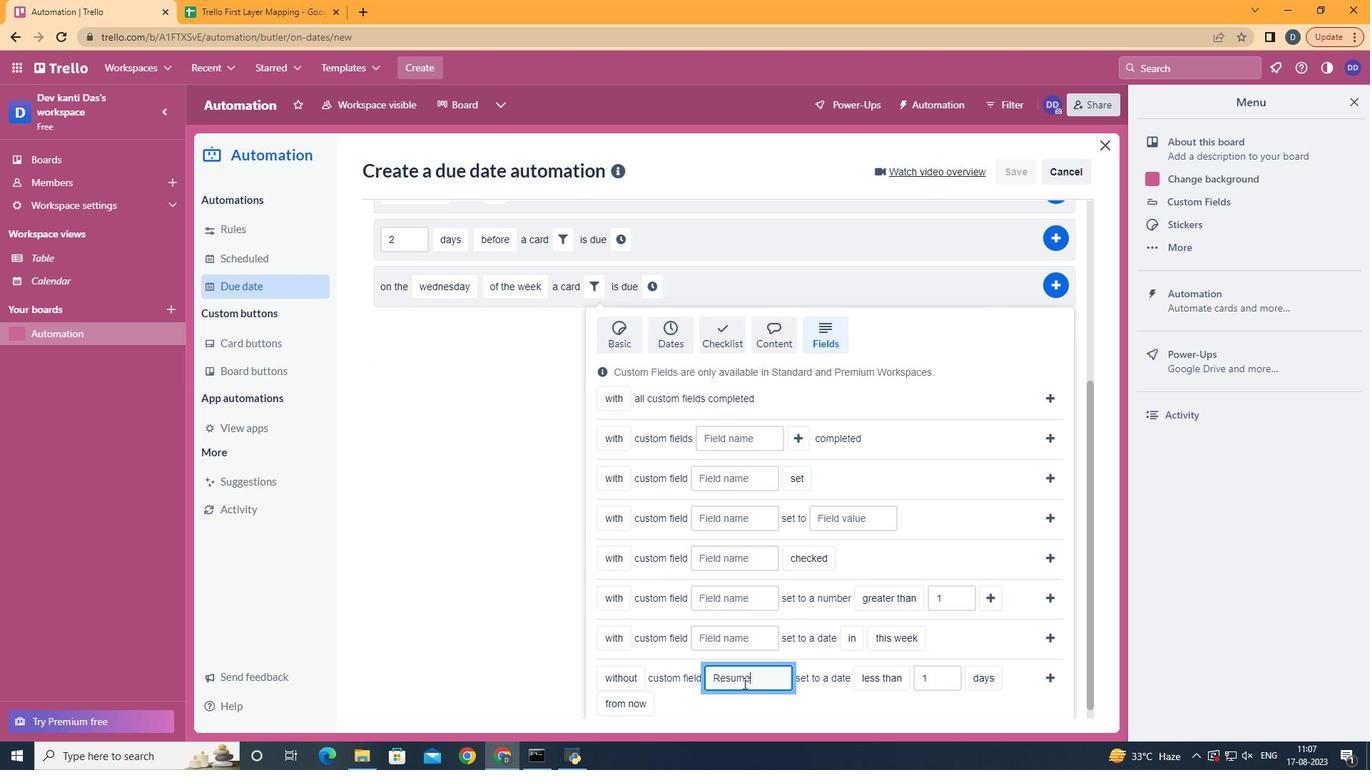 
Action: Mouse moved to (989, 660)
Screenshot: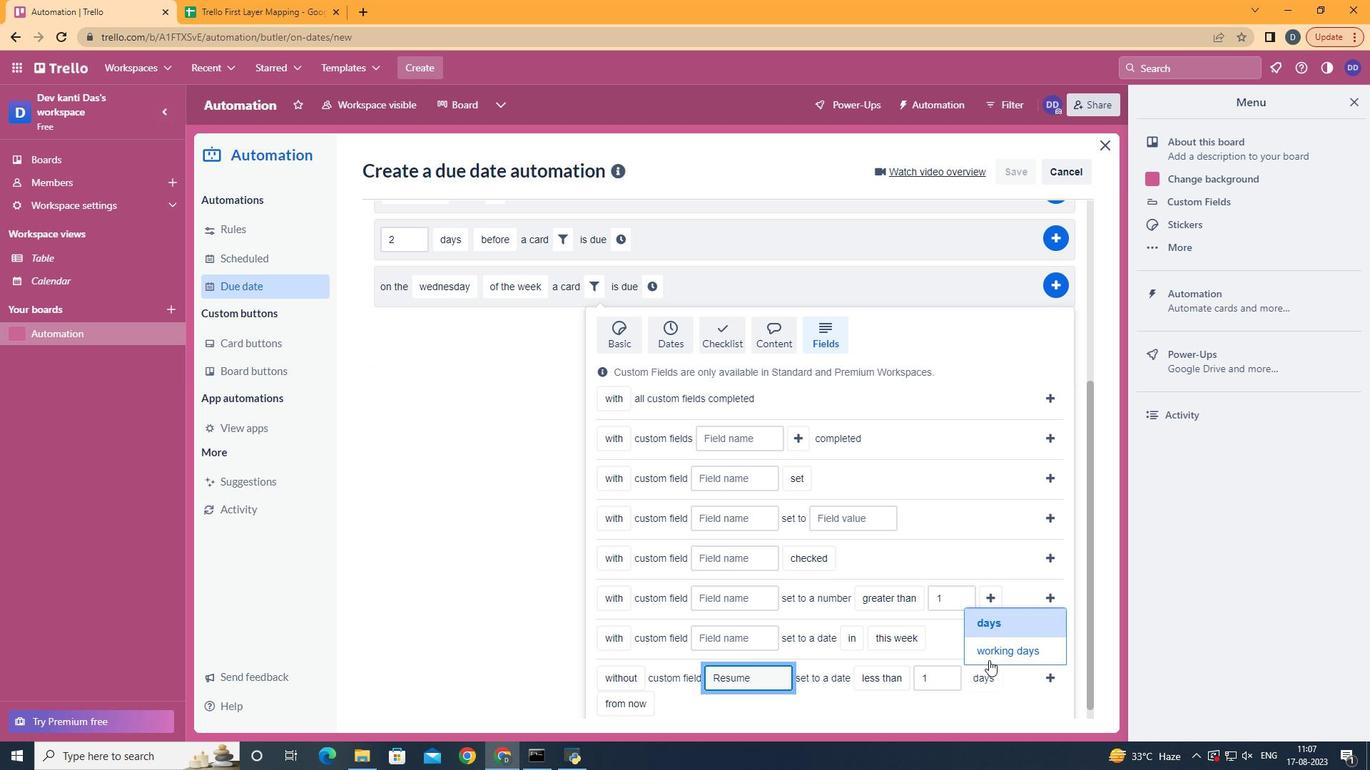 
Action: Mouse pressed left at (989, 660)
Screenshot: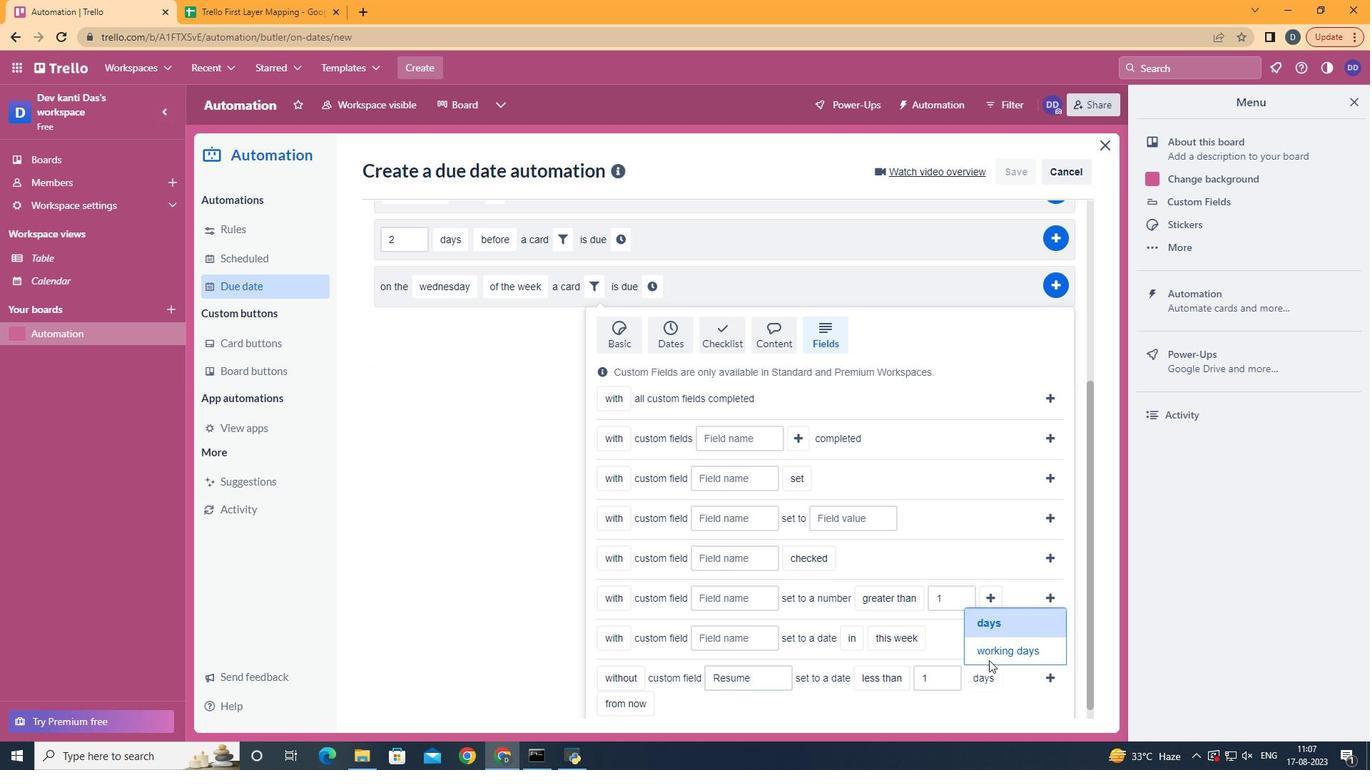 
Action: Mouse moved to (1050, 668)
Screenshot: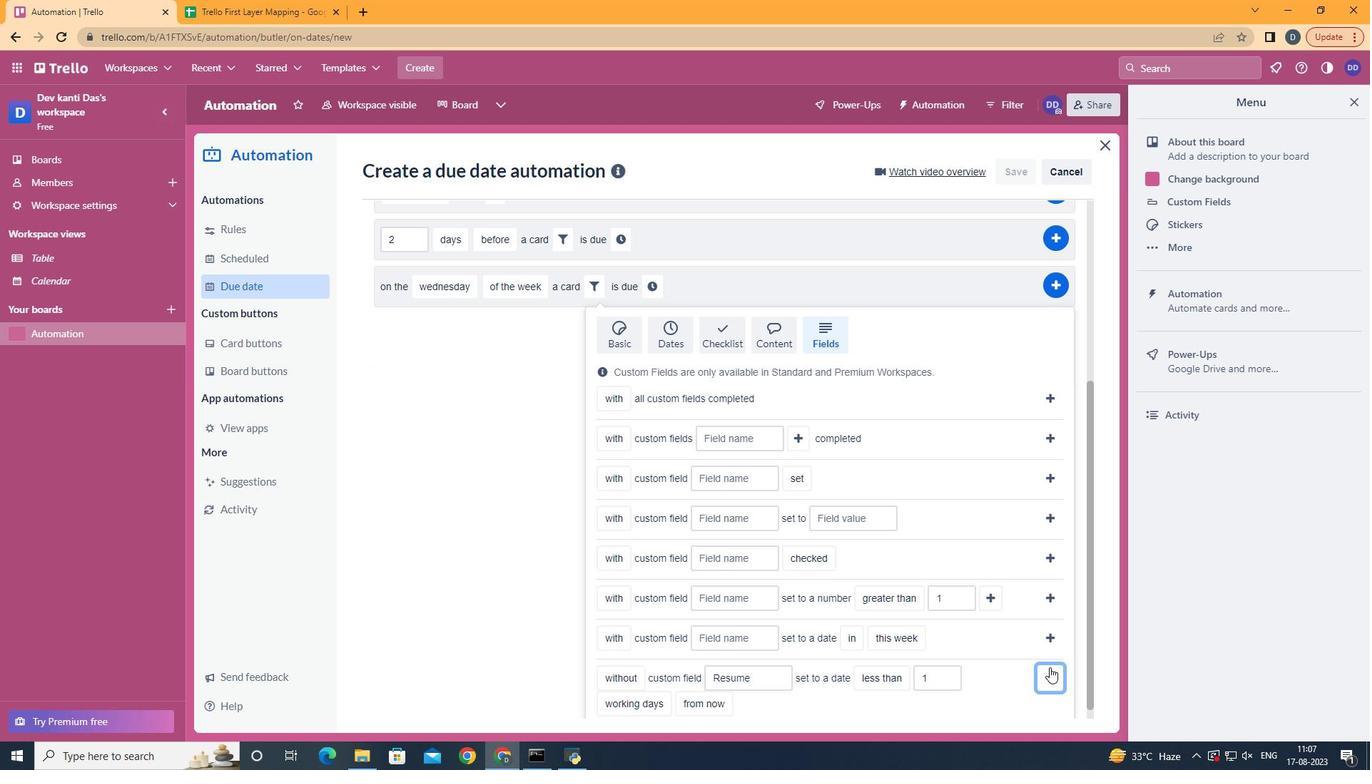 
Action: Mouse pressed left at (1050, 668)
Screenshot: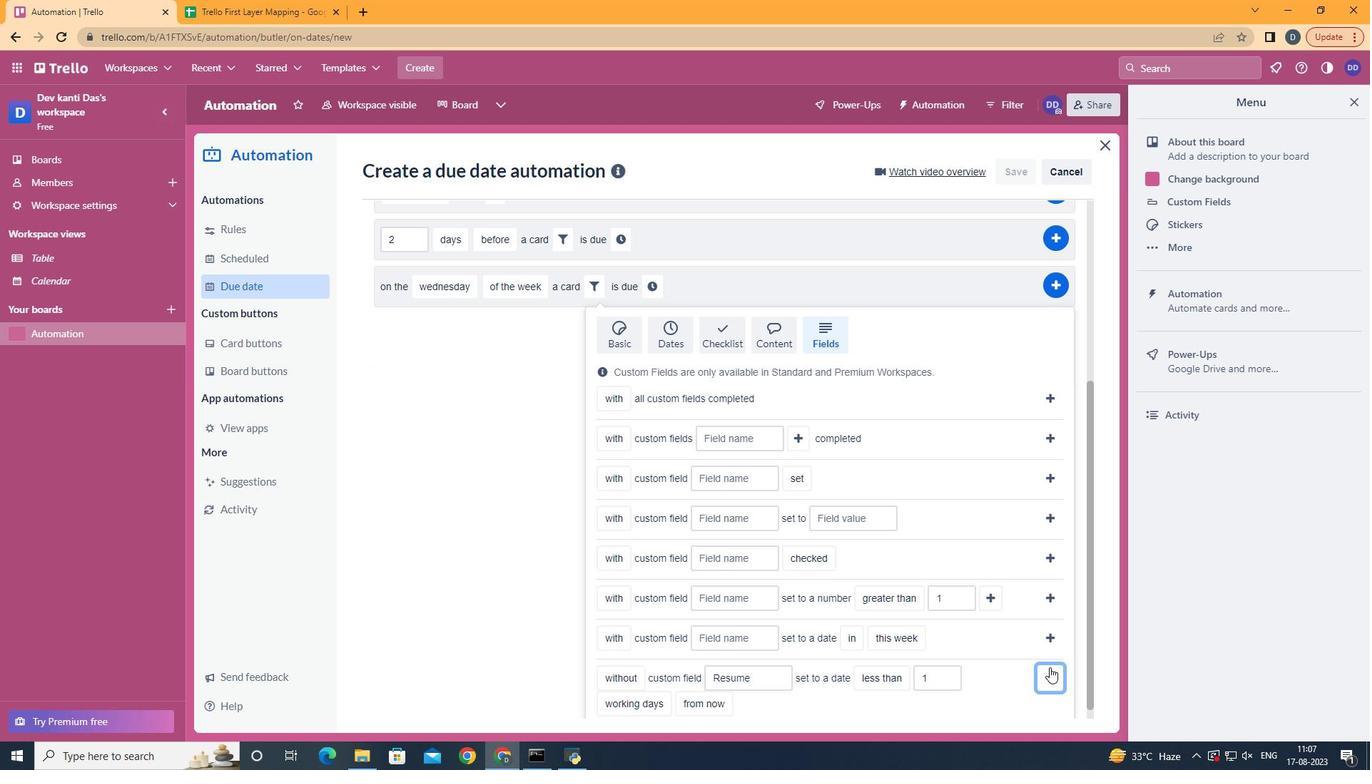 
Action: Mouse moved to (398, 599)
Screenshot: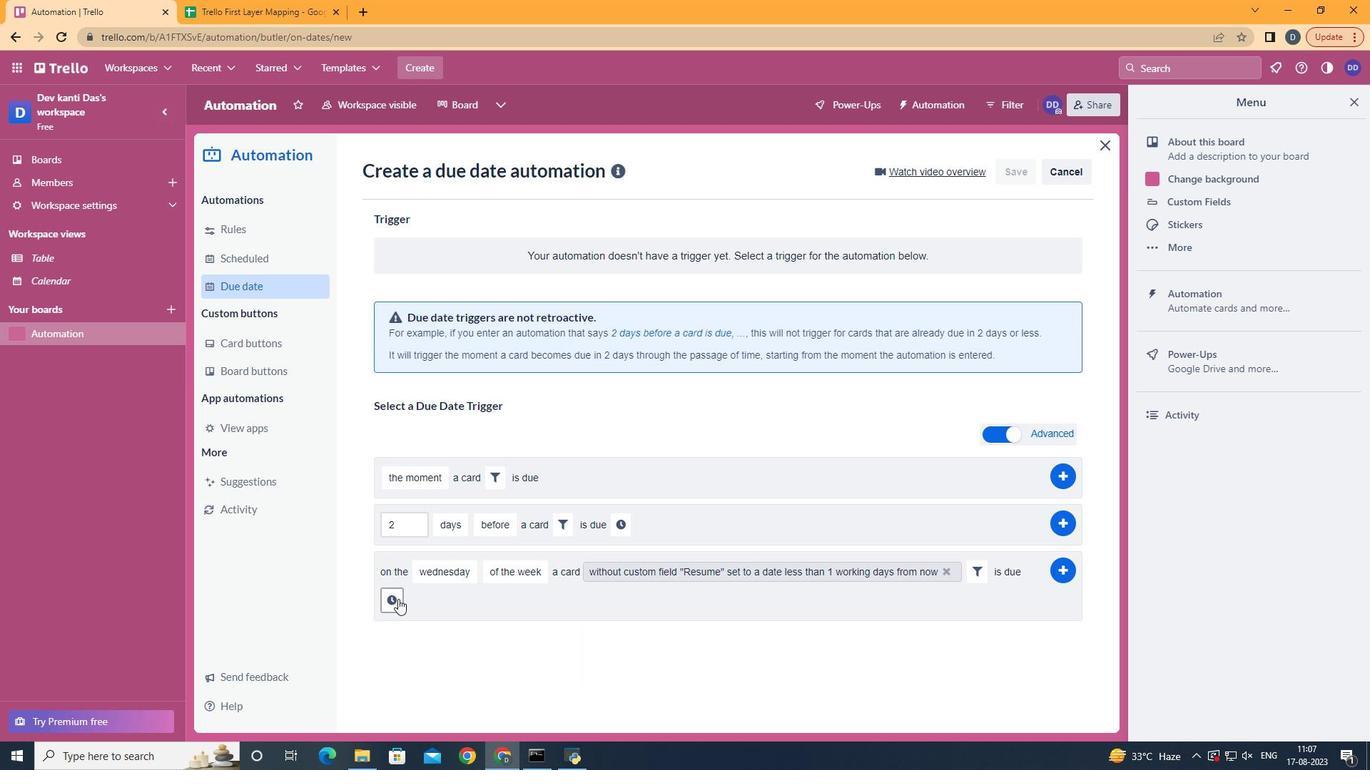 
Action: Mouse pressed left at (398, 599)
Screenshot: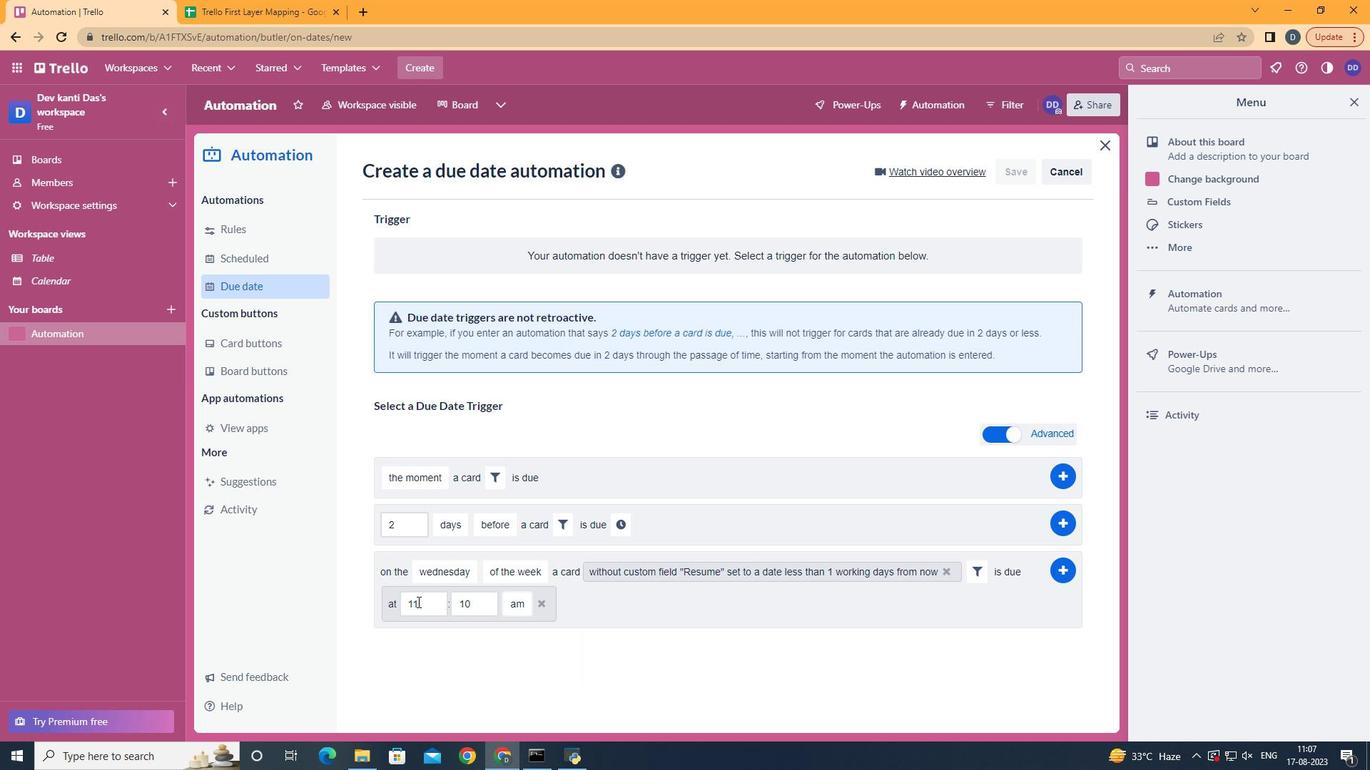 
Action: Mouse moved to (432, 603)
Screenshot: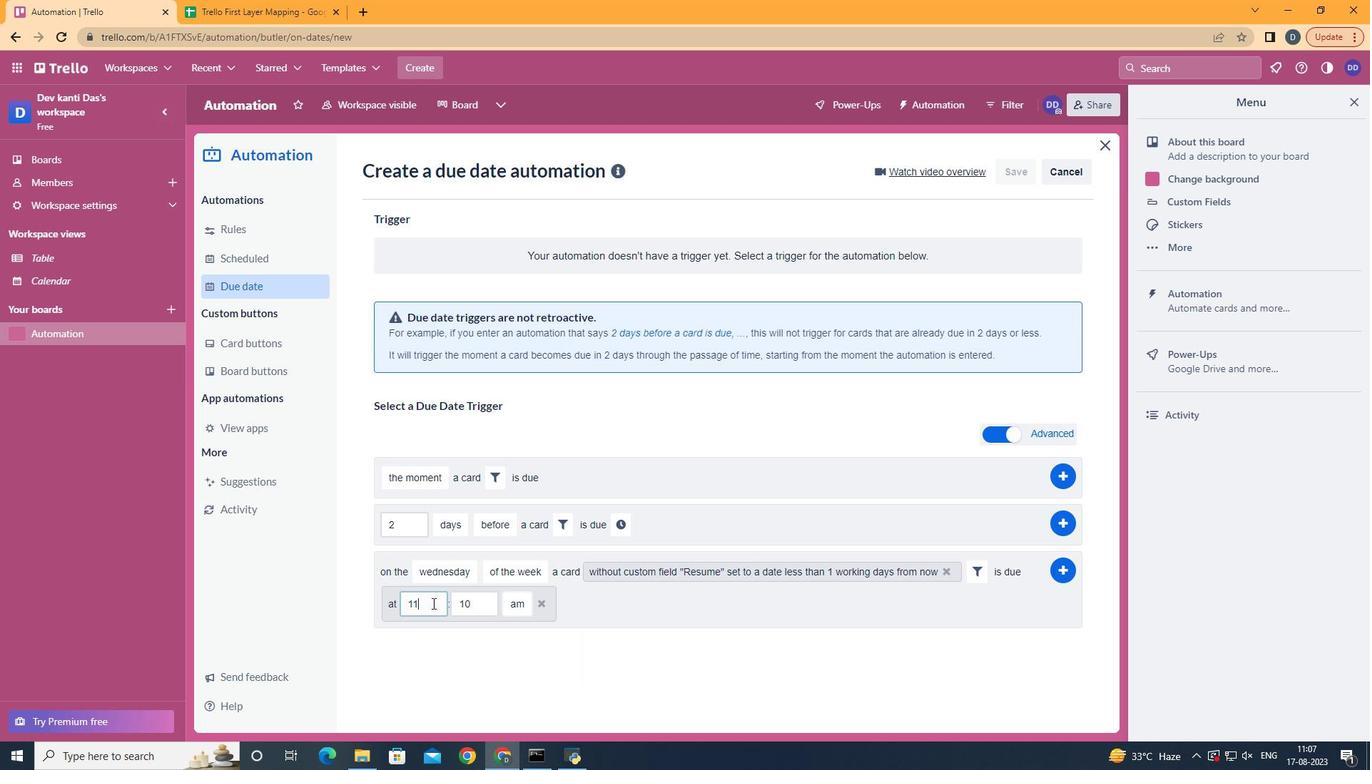 
Action: Mouse pressed left at (432, 603)
Screenshot: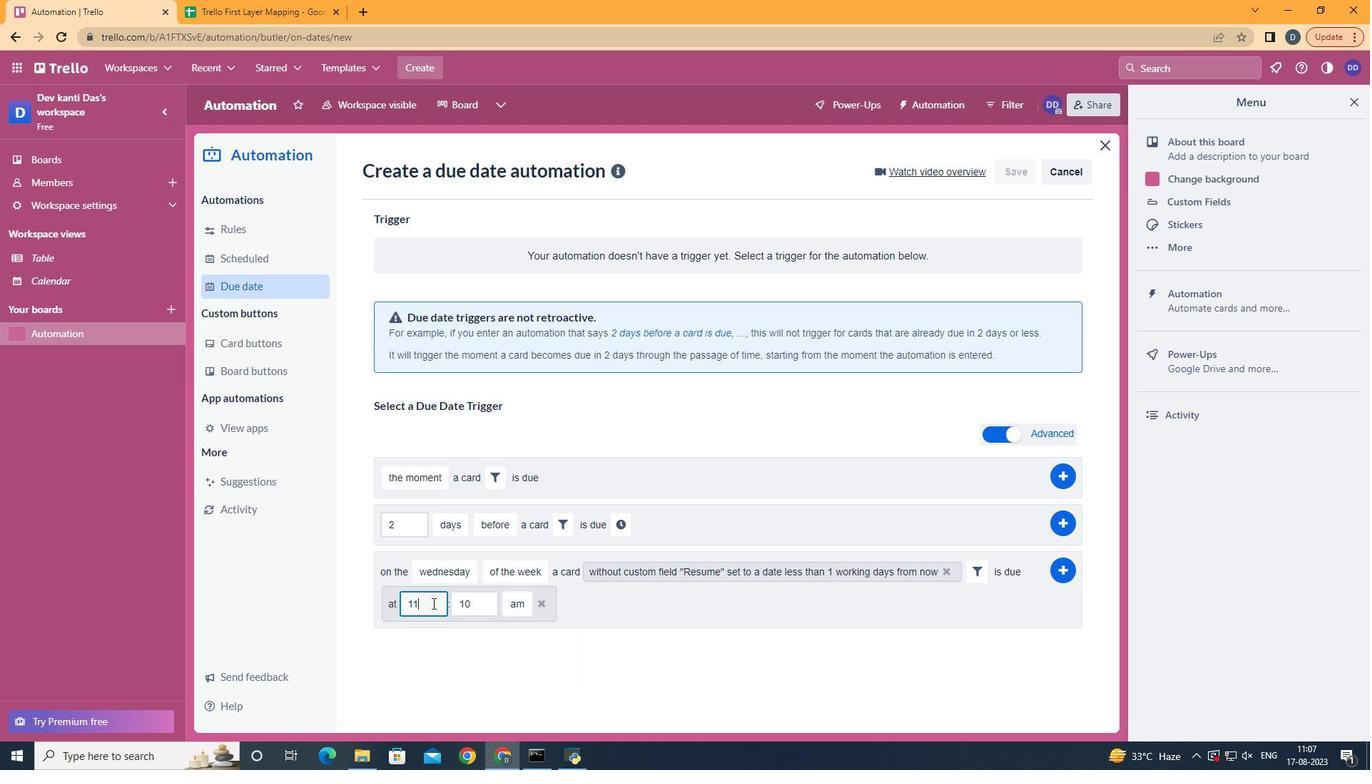 
Action: Mouse moved to (483, 607)
Screenshot: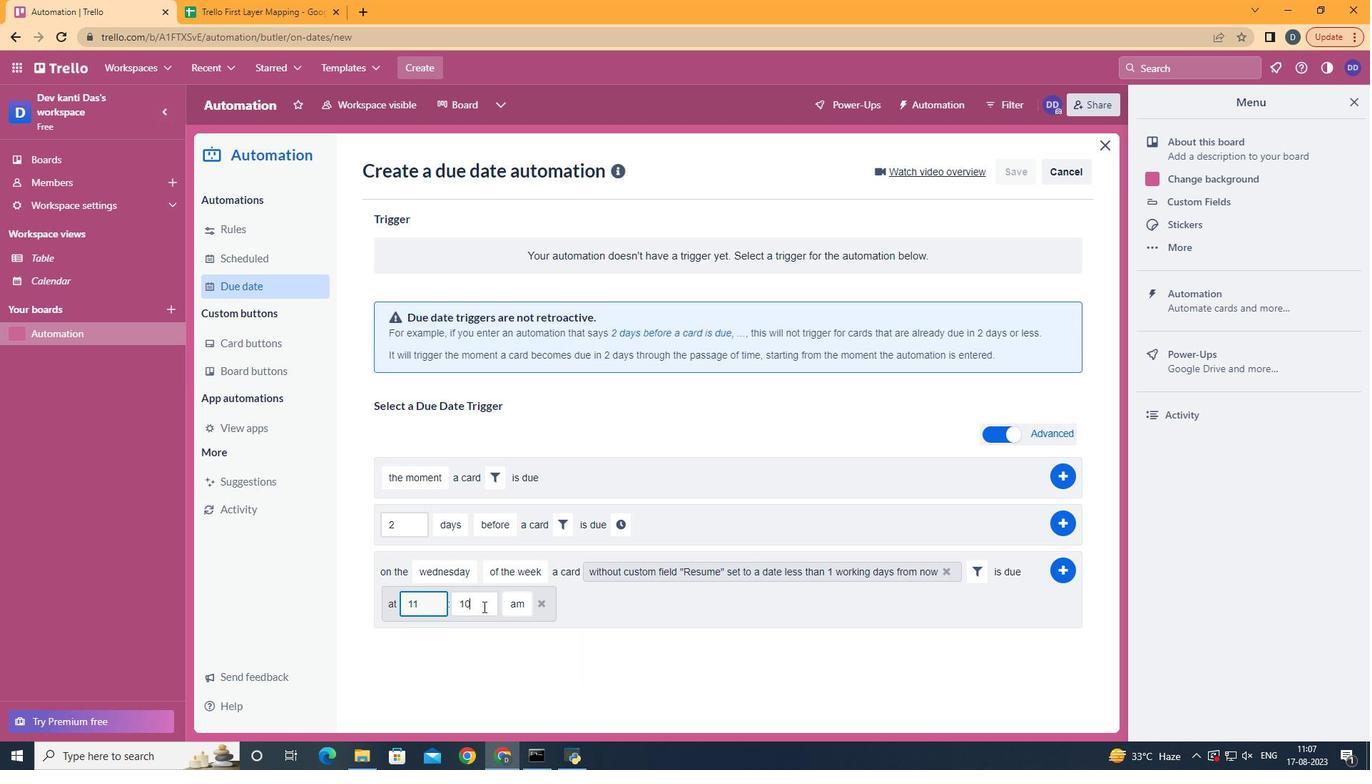 
Action: Mouse pressed left at (483, 607)
Screenshot: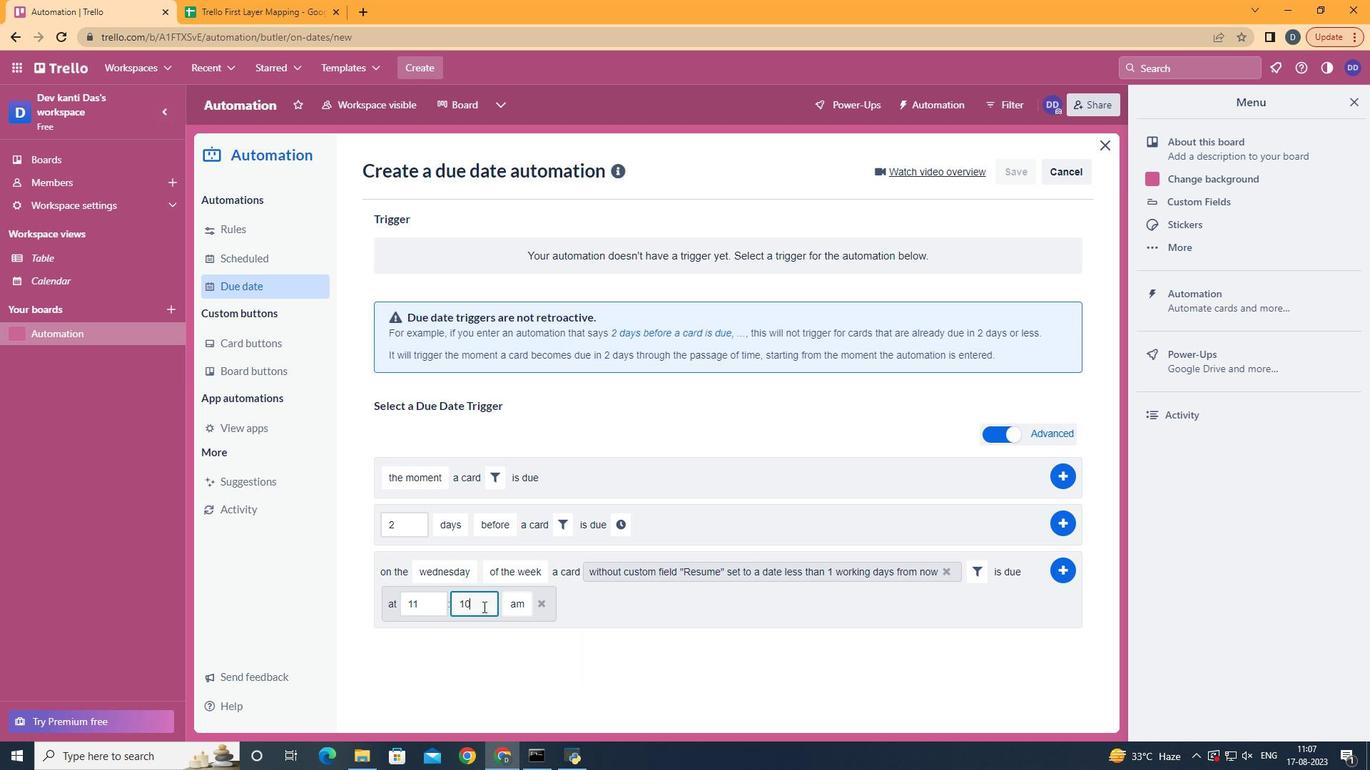 
Action: Mouse moved to (483, 608)
Screenshot: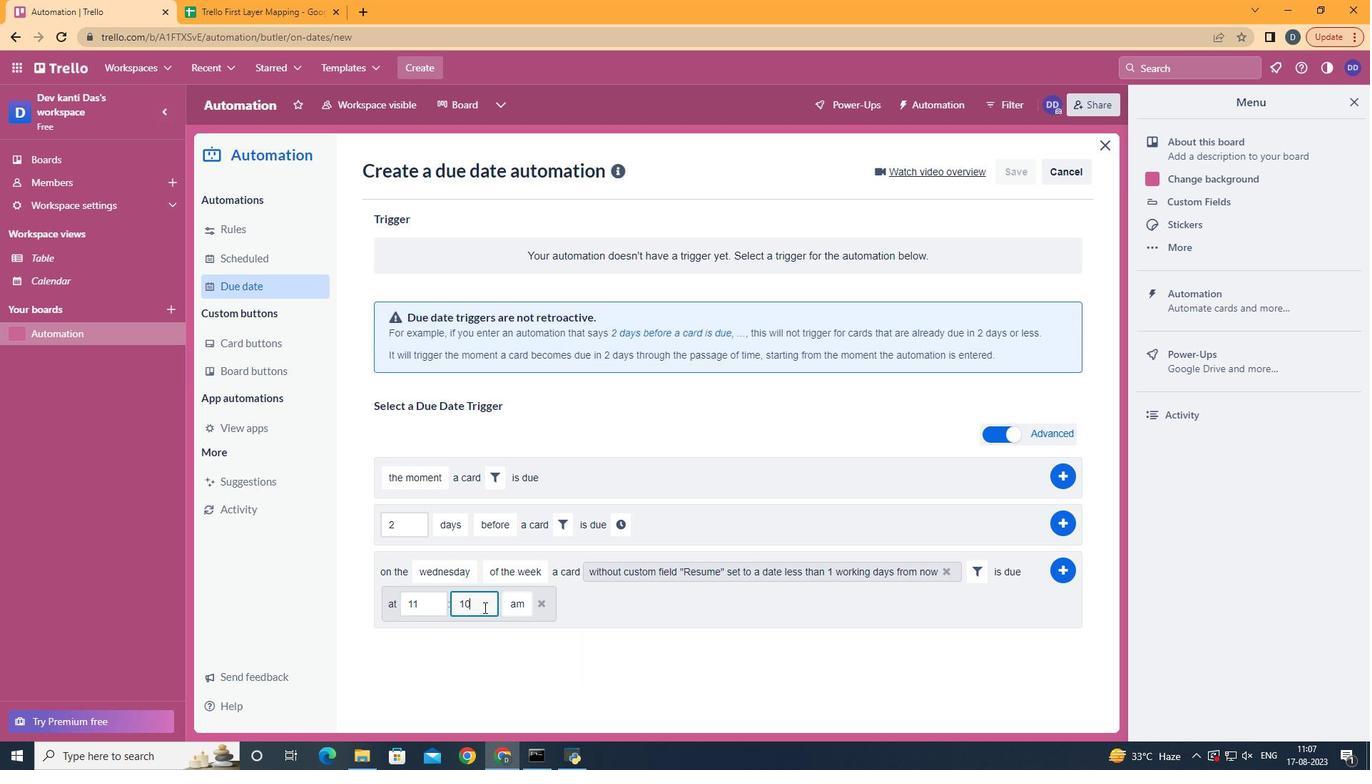 
Action: Key pressed <Key.backspace><Key.backspace>00
Screenshot: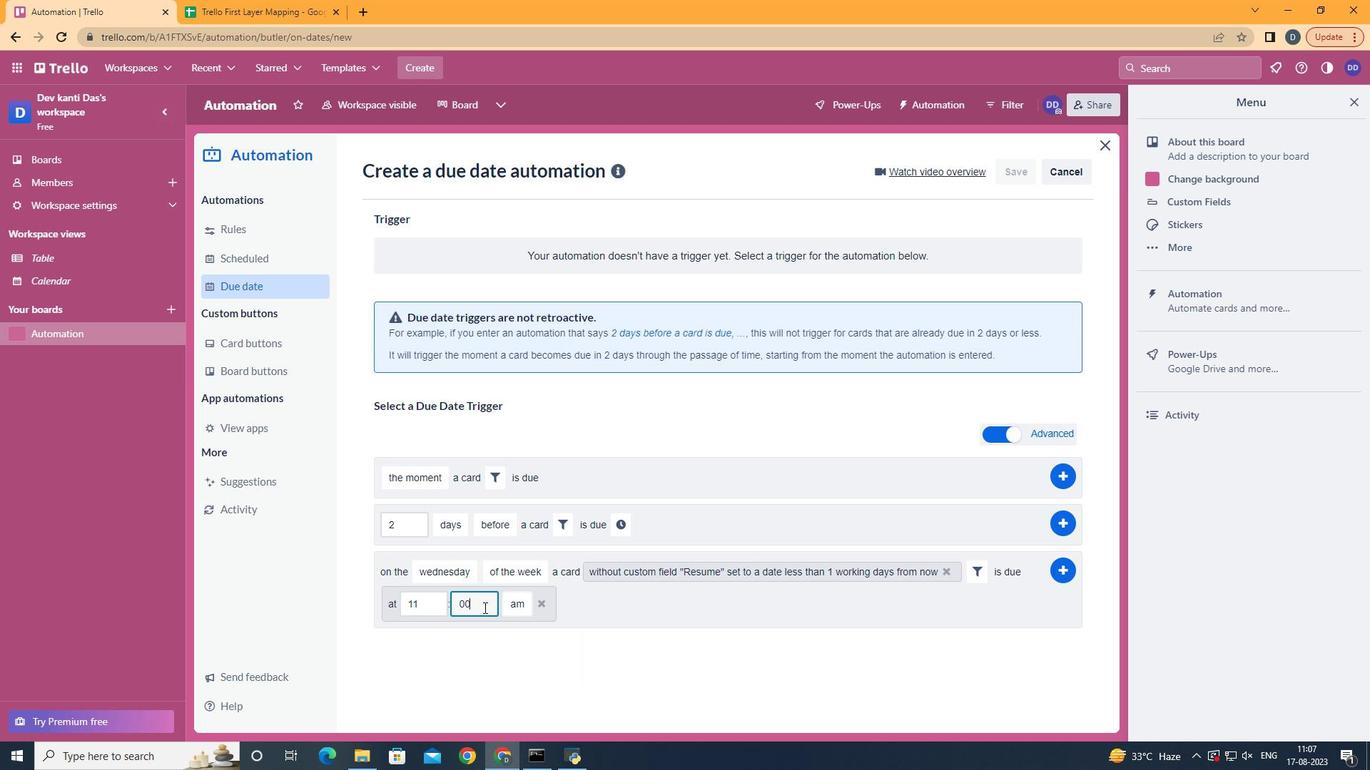 
Action: Mouse moved to (1056, 569)
Screenshot: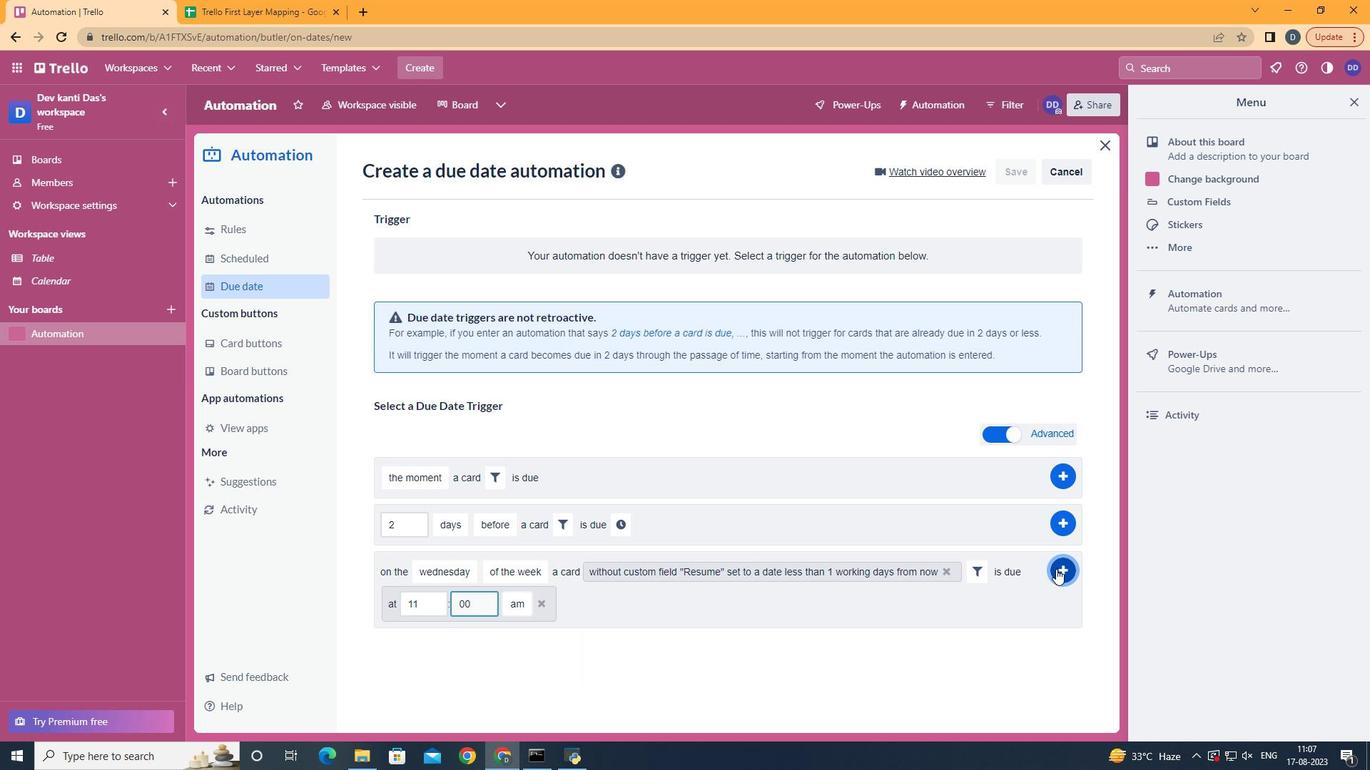 
Action: Mouse pressed left at (1056, 569)
Screenshot: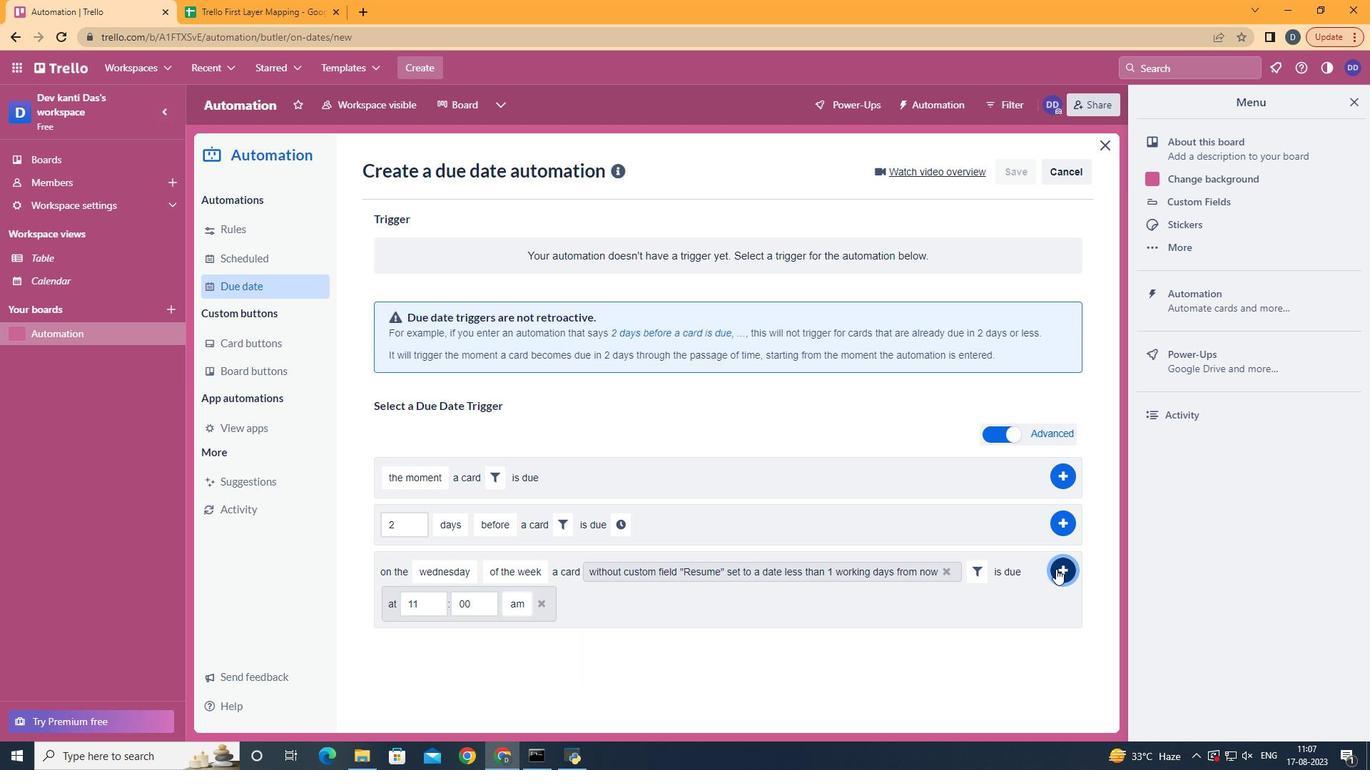 
